 Task: Find connections with filter location Prestatyn with filter topic #branding with filter profile language English with filter current company NGO with filter school Indian Institute of Management, Kozhikode with filter industry Claims Adjusting, Actuarial Services with filter service category Technical with filter keywords title Safety Engineer
Action: Mouse moved to (476, 47)
Screenshot: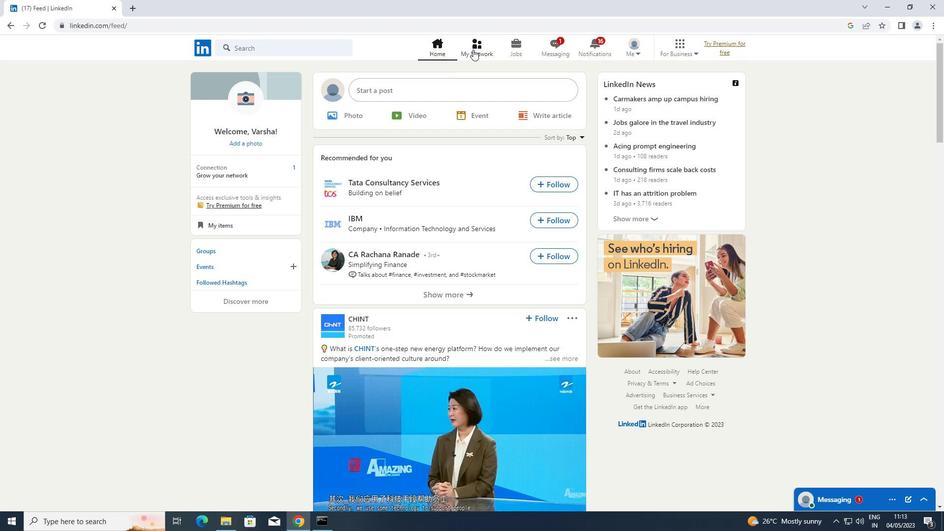 
Action: Mouse pressed left at (476, 47)
Screenshot: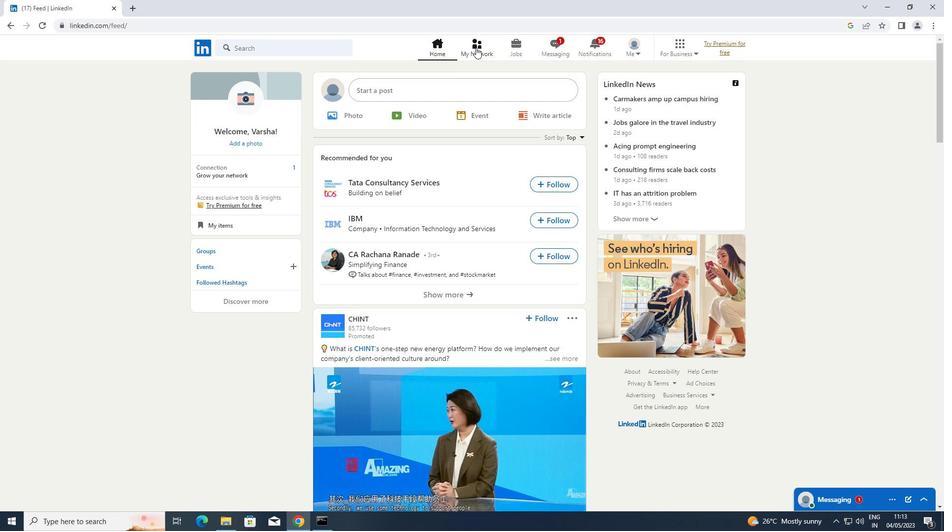 
Action: Mouse moved to (266, 102)
Screenshot: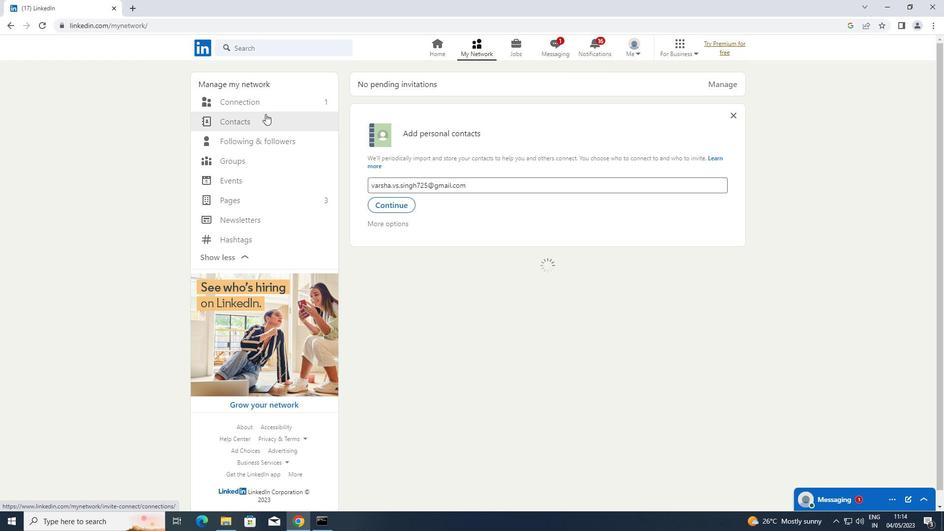 
Action: Mouse pressed left at (266, 102)
Screenshot: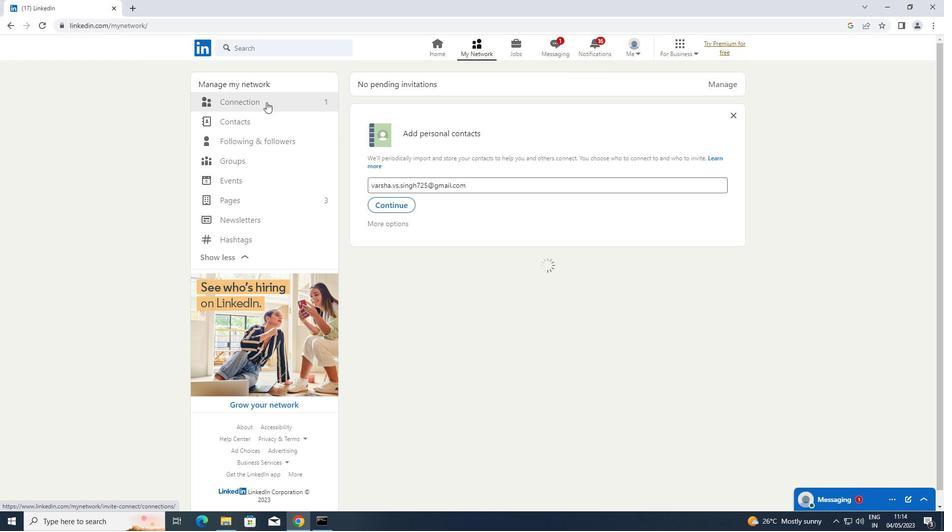 
Action: Mouse moved to (555, 104)
Screenshot: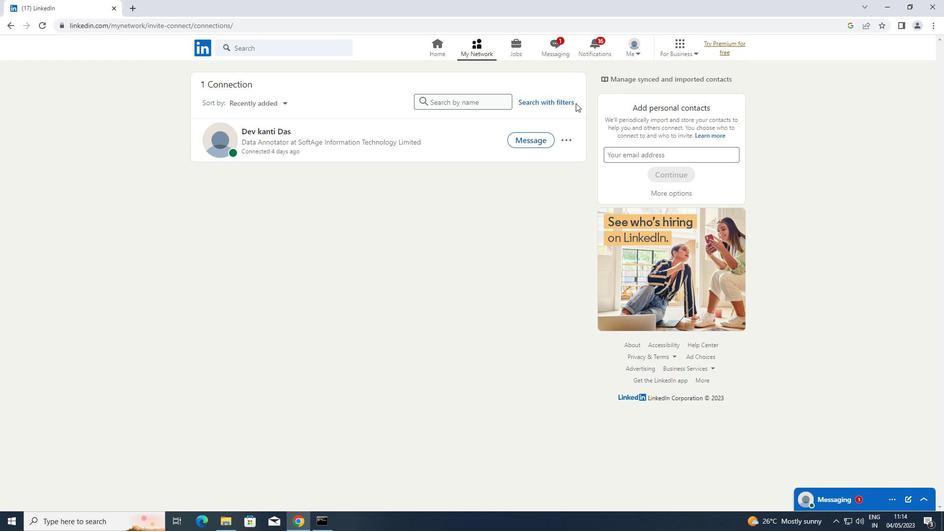 
Action: Mouse pressed left at (555, 104)
Screenshot: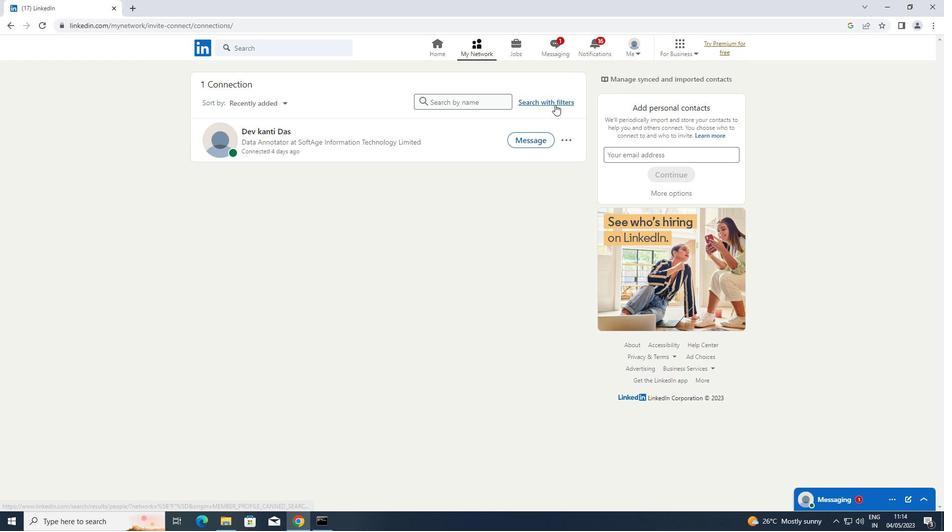 
Action: Mouse moved to (498, 79)
Screenshot: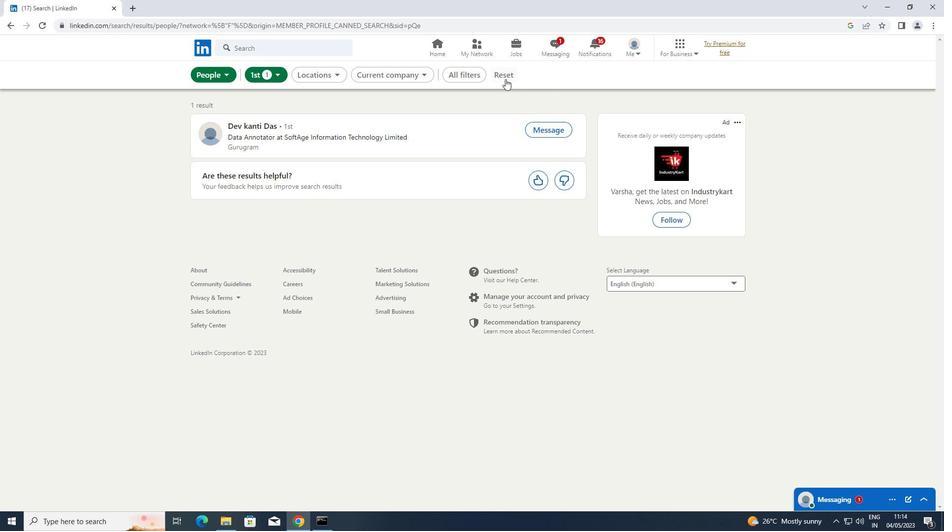
Action: Mouse pressed left at (498, 79)
Screenshot: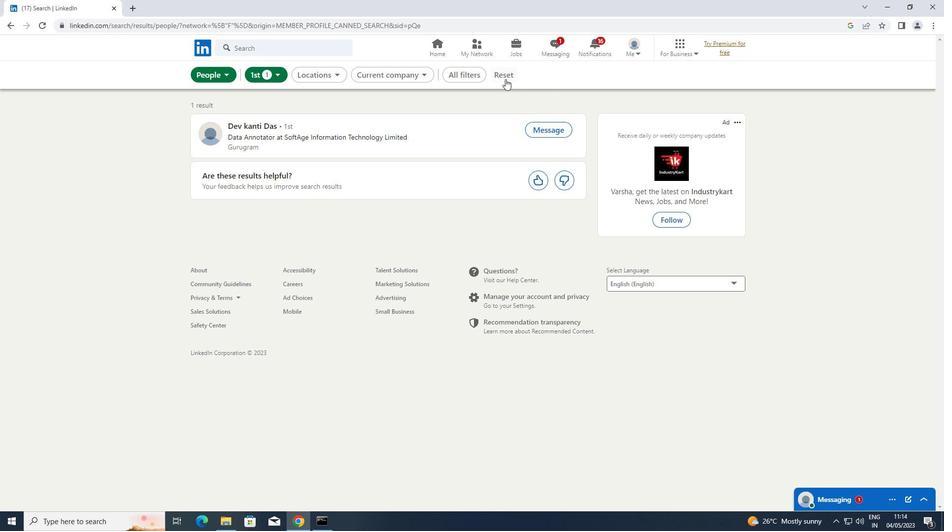 
Action: Mouse moved to (498, 76)
Screenshot: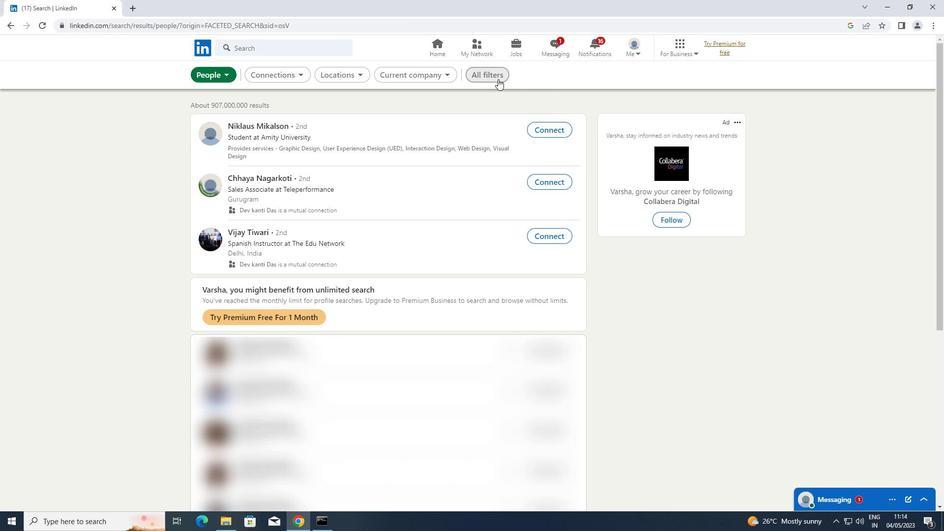 
Action: Mouse pressed left at (498, 76)
Screenshot: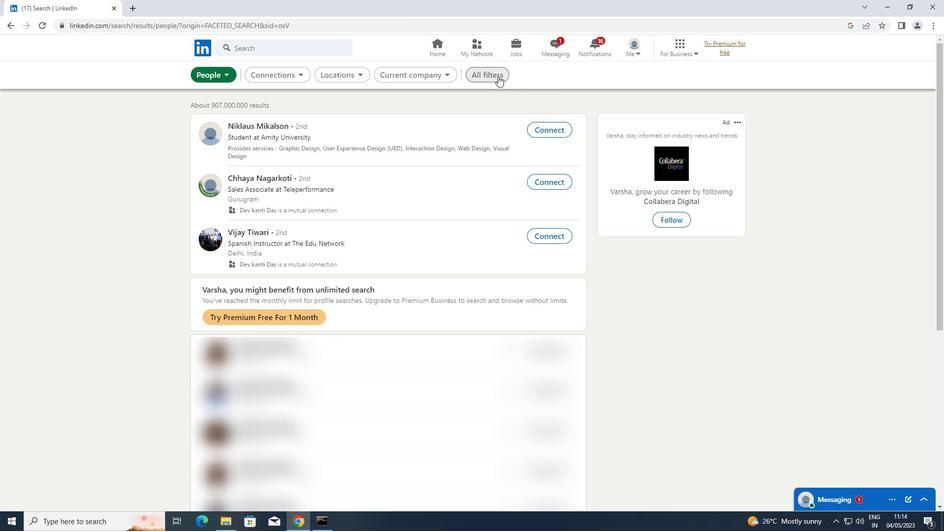 
Action: Mouse moved to (739, 188)
Screenshot: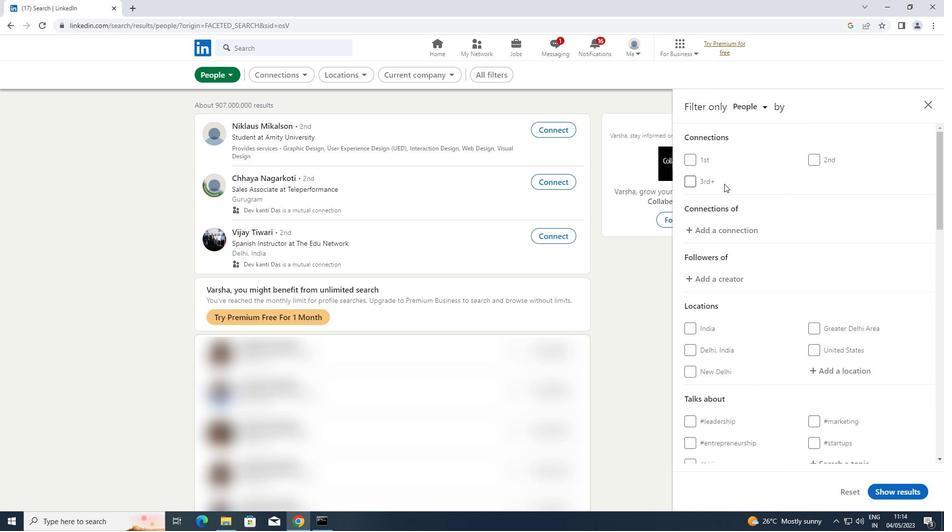 
Action: Mouse scrolled (739, 187) with delta (0, 0)
Screenshot: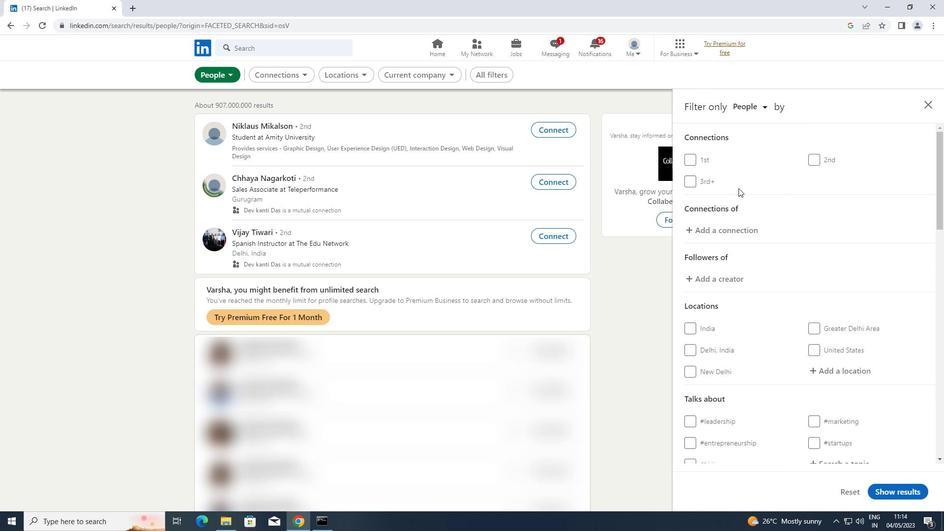 
Action: Mouse scrolled (739, 187) with delta (0, 0)
Screenshot: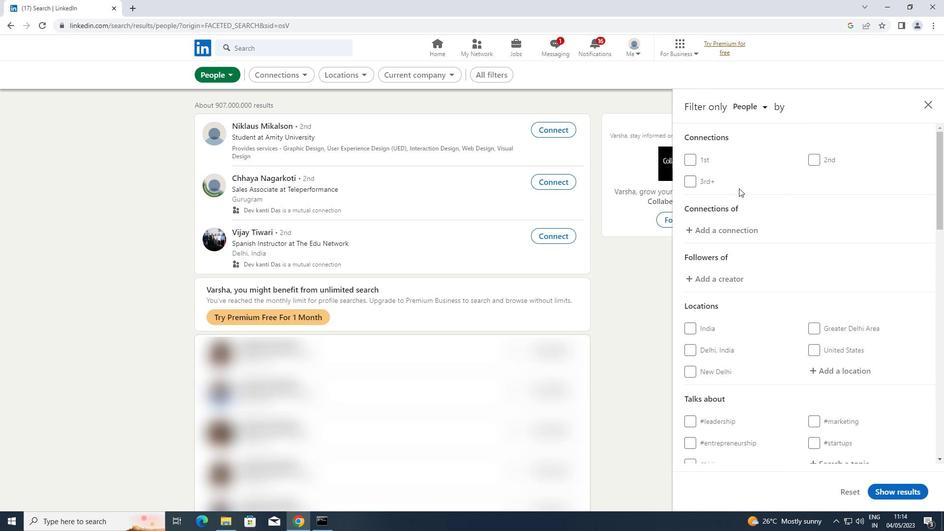 
Action: Mouse scrolled (739, 187) with delta (0, 0)
Screenshot: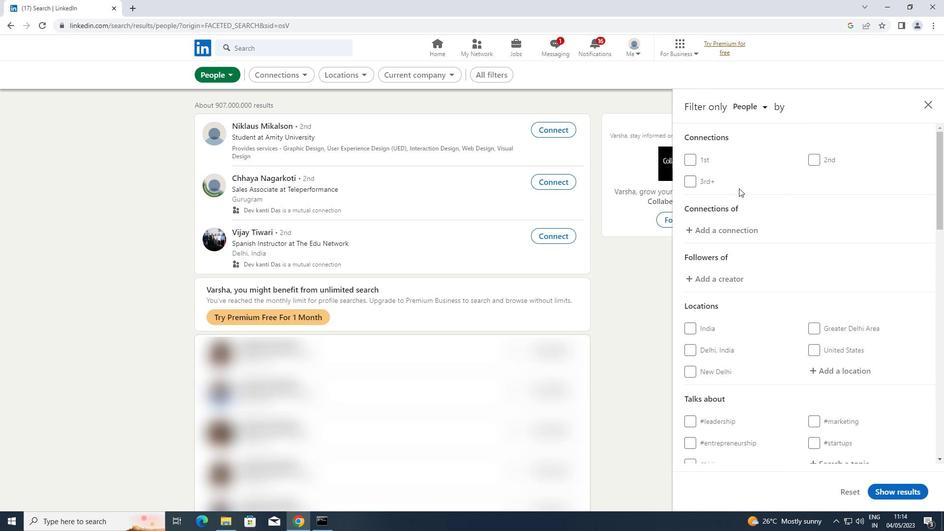
Action: Mouse moved to (822, 217)
Screenshot: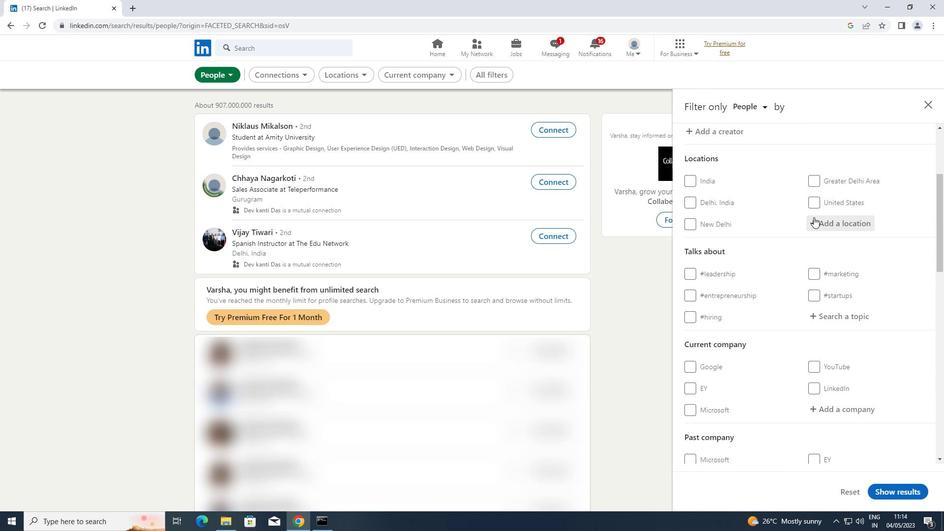 
Action: Mouse pressed left at (822, 217)
Screenshot: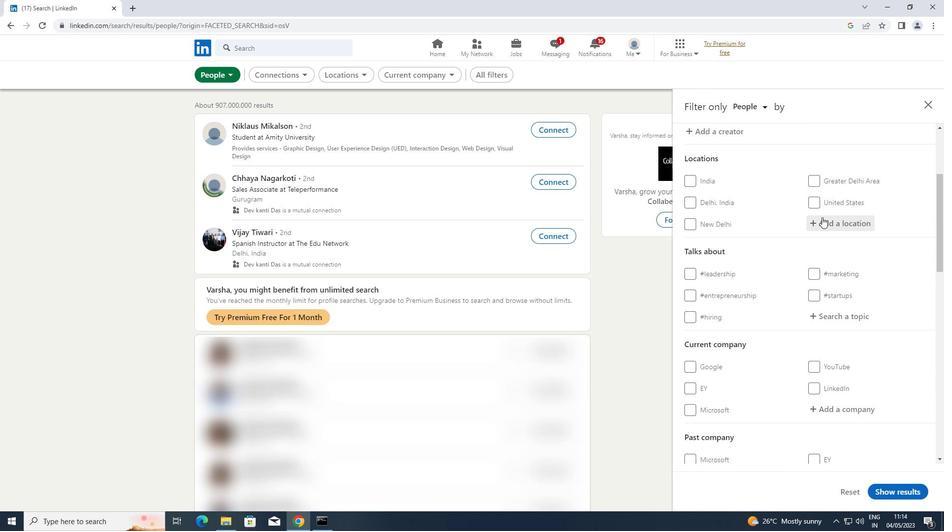 
Action: Key pressed <Key.shift>PRESTATYN
Screenshot: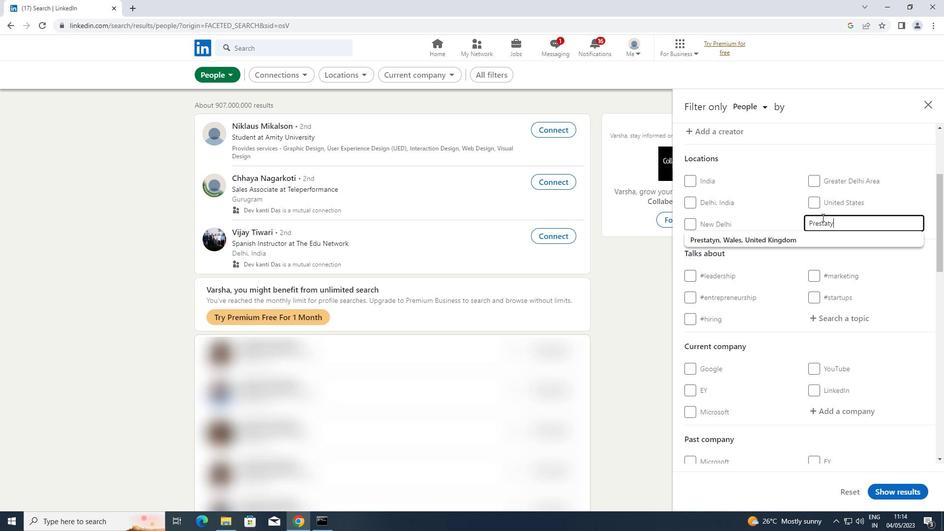 
Action: Mouse moved to (844, 314)
Screenshot: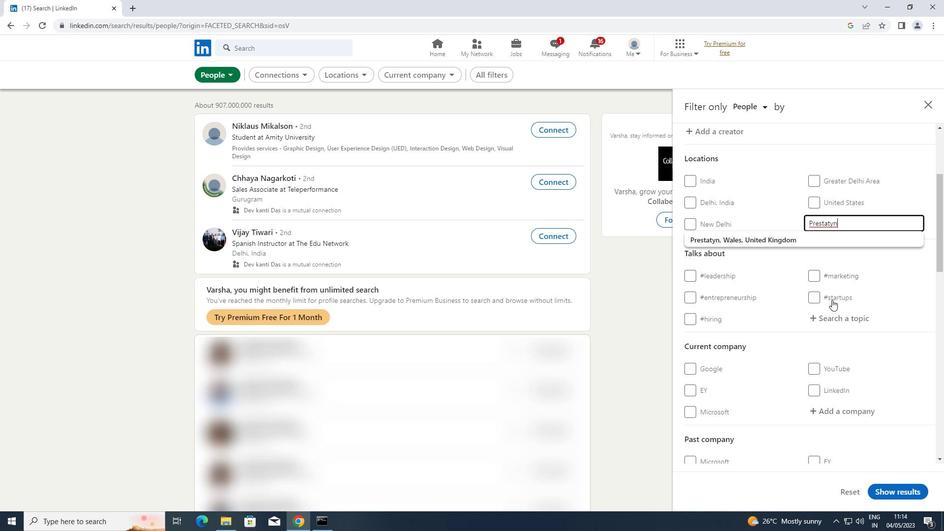 
Action: Mouse pressed left at (844, 314)
Screenshot: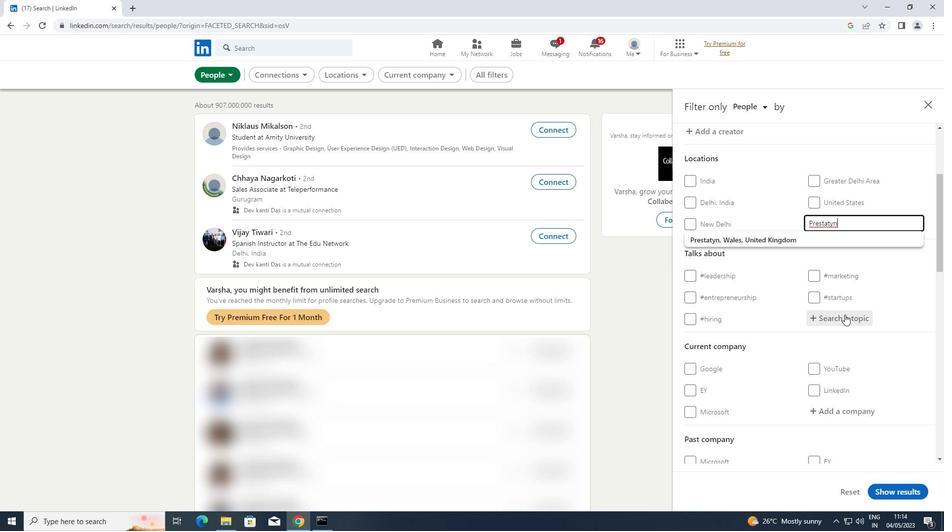 
Action: Key pressed BRANDING
Screenshot: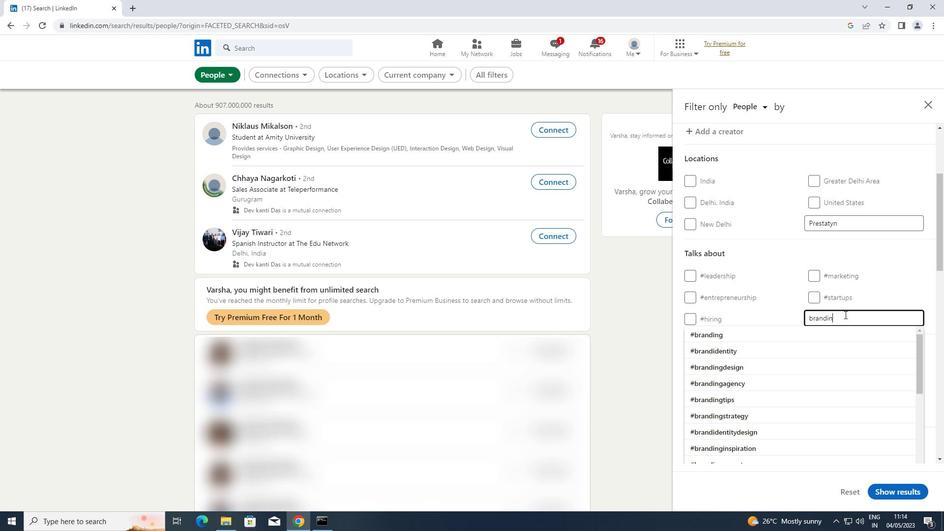 
Action: Mouse moved to (753, 331)
Screenshot: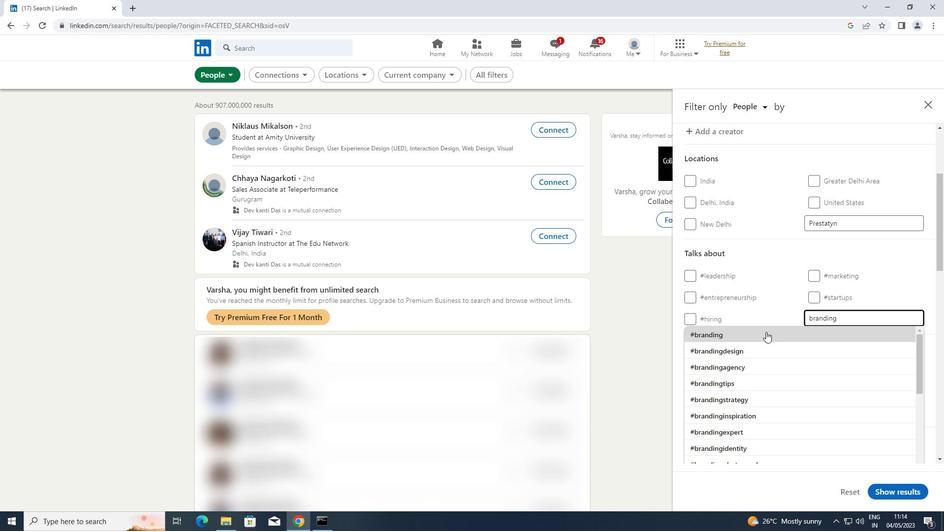 
Action: Mouse pressed left at (753, 331)
Screenshot: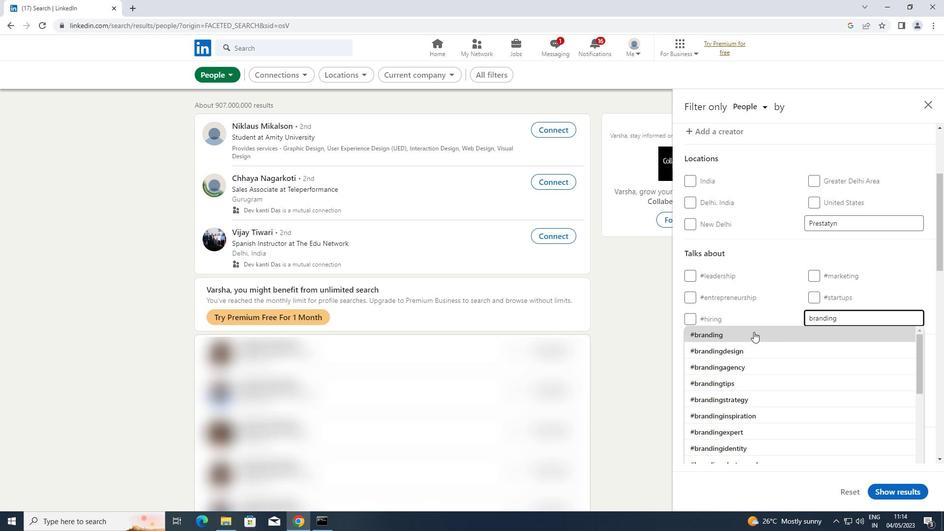 
Action: Mouse scrolled (753, 331) with delta (0, 0)
Screenshot: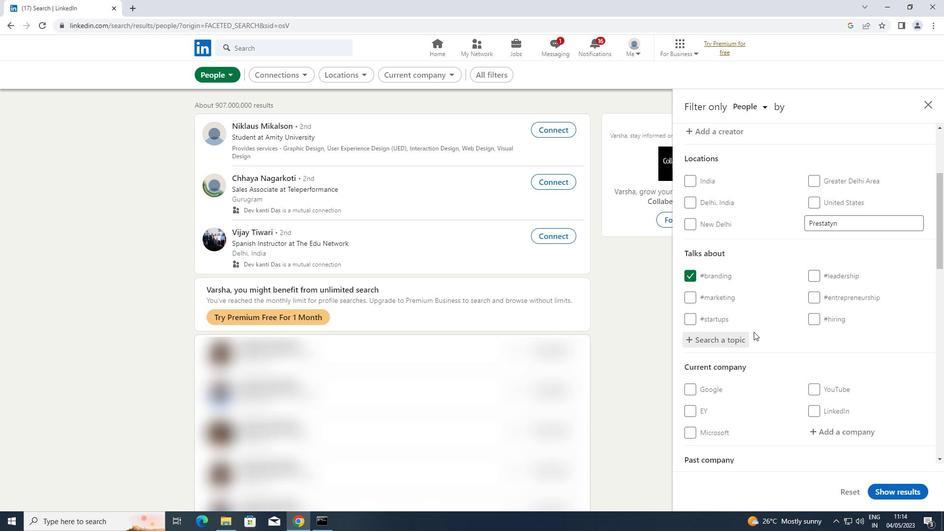 
Action: Mouse scrolled (753, 331) with delta (0, 0)
Screenshot: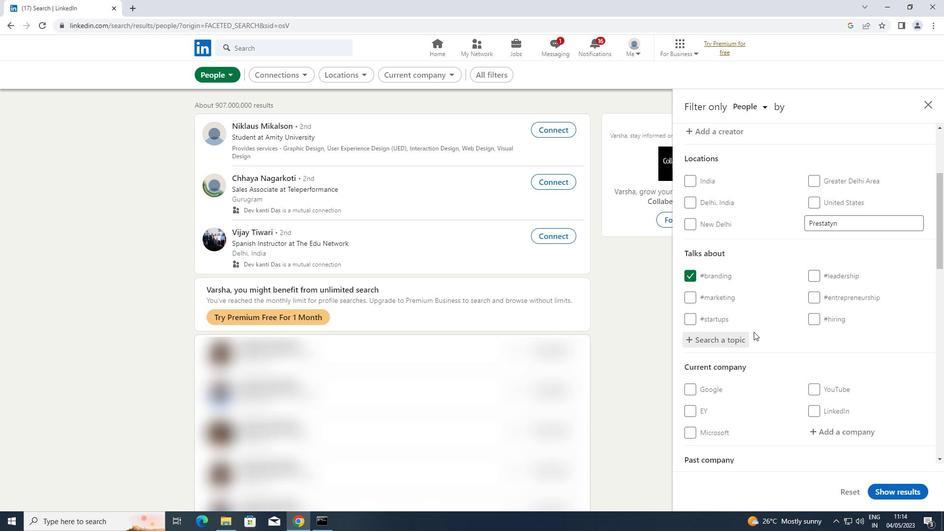 
Action: Mouse scrolled (753, 331) with delta (0, 0)
Screenshot: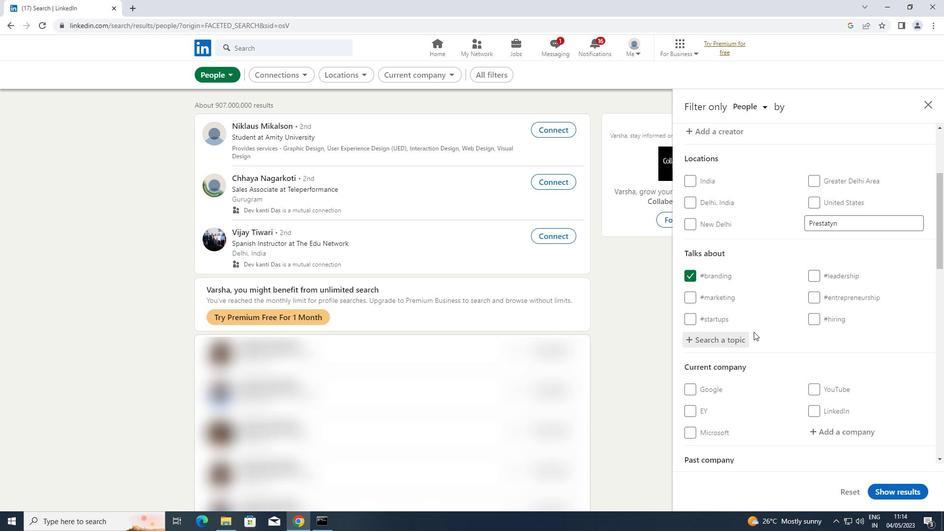
Action: Mouse scrolled (753, 331) with delta (0, 0)
Screenshot: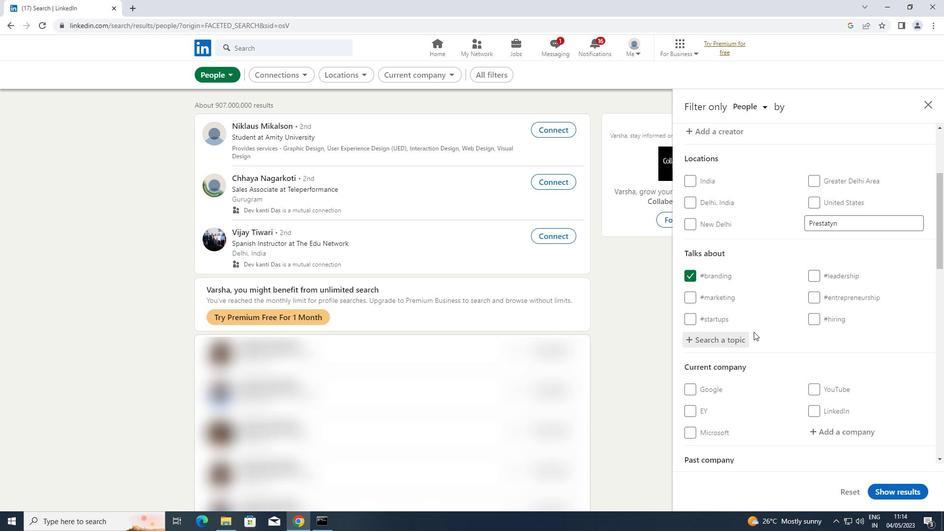
Action: Mouse scrolled (753, 331) with delta (0, 0)
Screenshot: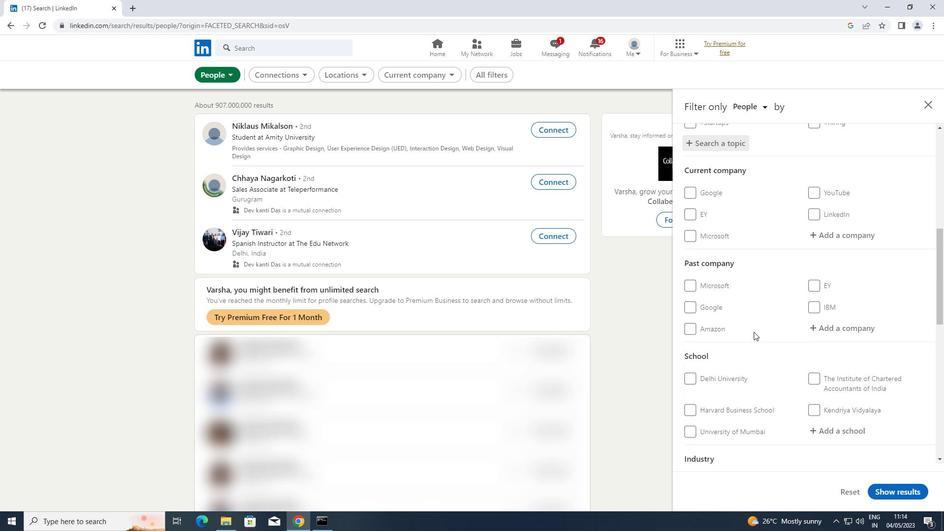
Action: Mouse scrolled (753, 331) with delta (0, 0)
Screenshot: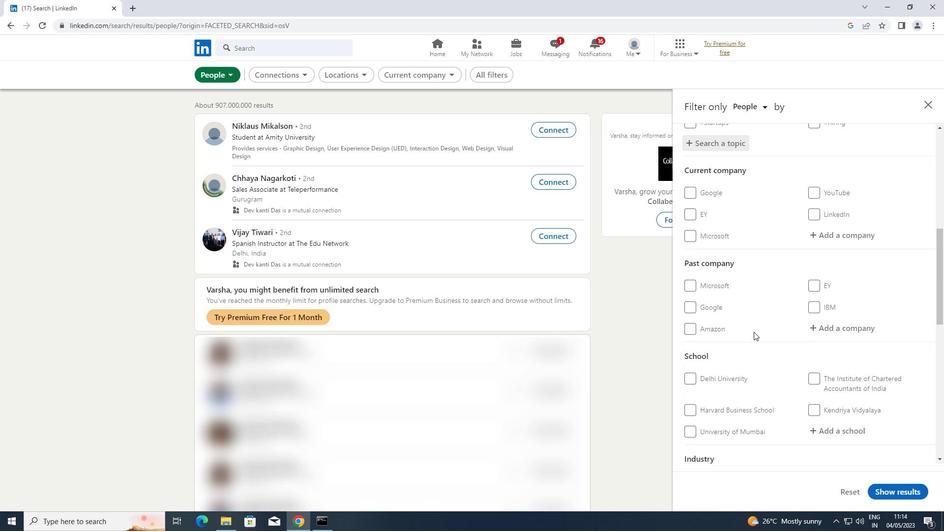 
Action: Mouse scrolled (753, 331) with delta (0, 0)
Screenshot: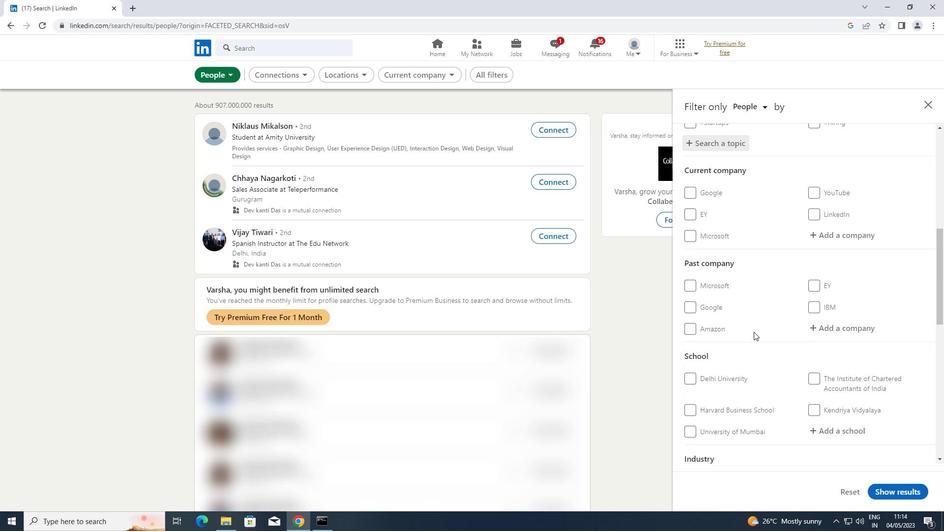 
Action: Mouse scrolled (753, 331) with delta (0, 0)
Screenshot: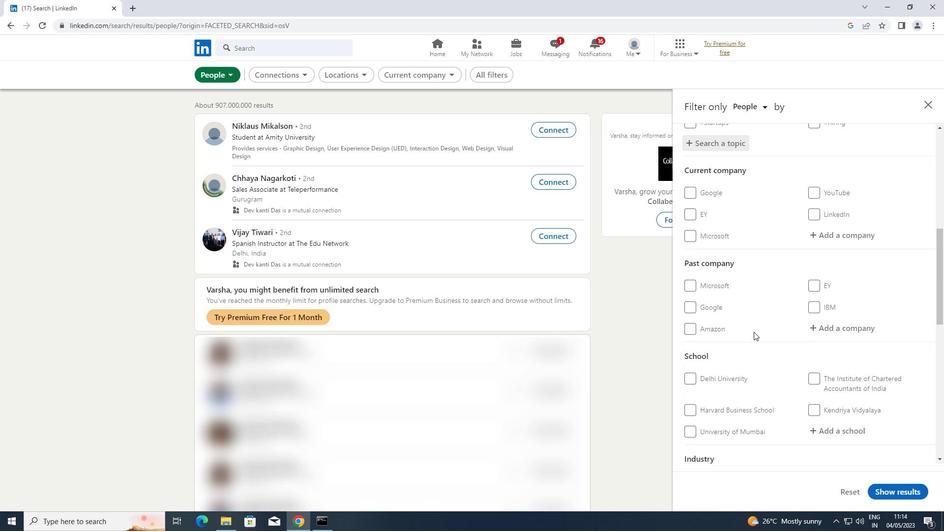 
Action: Mouse scrolled (753, 331) with delta (0, 0)
Screenshot: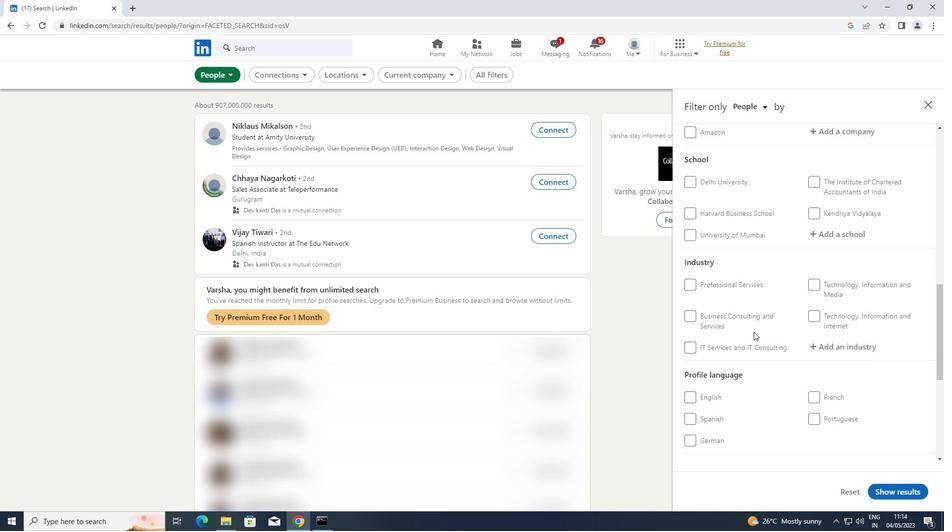 
Action: Mouse scrolled (753, 331) with delta (0, 0)
Screenshot: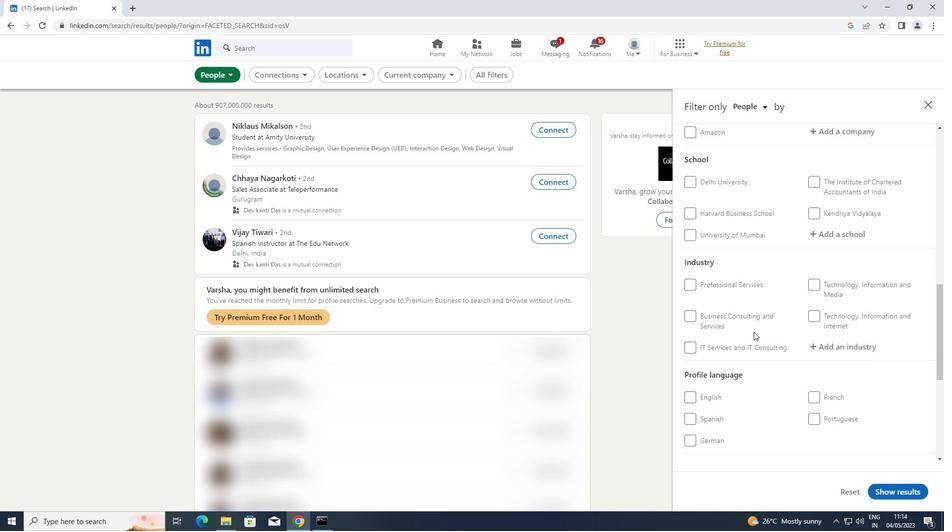 
Action: Mouse moved to (687, 293)
Screenshot: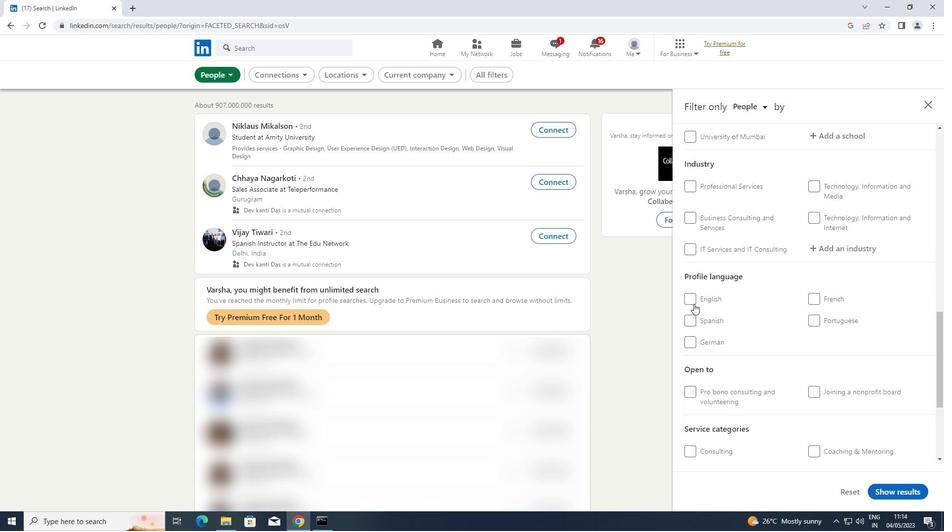 
Action: Mouse pressed left at (687, 293)
Screenshot: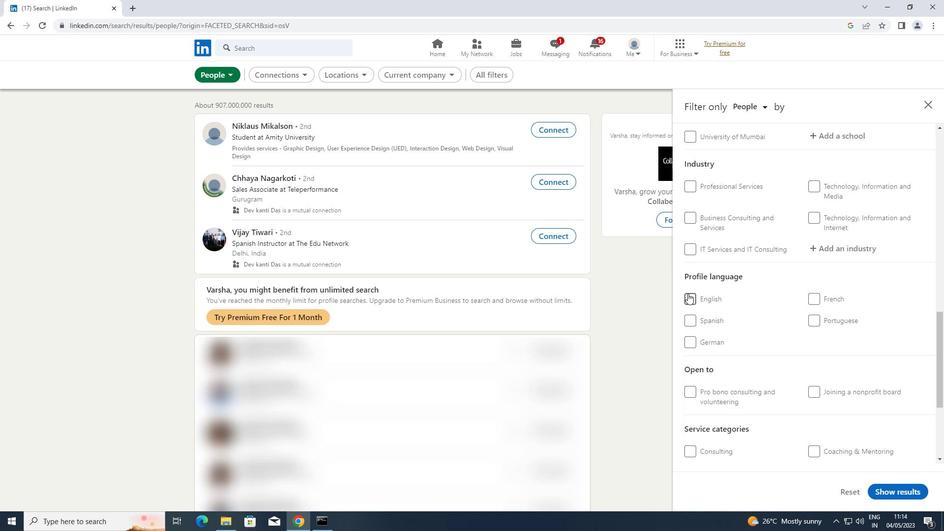 
Action: Mouse moved to (688, 291)
Screenshot: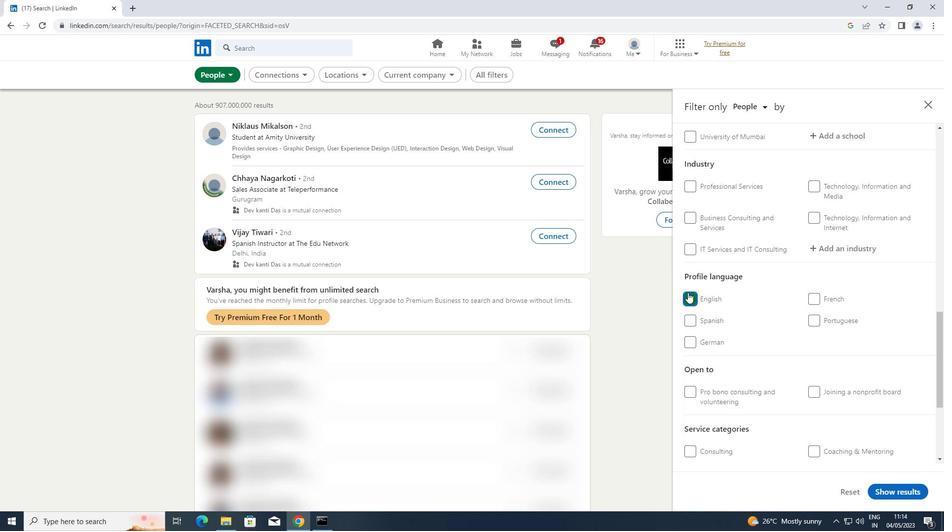 
Action: Mouse scrolled (688, 291) with delta (0, 0)
Screenshot: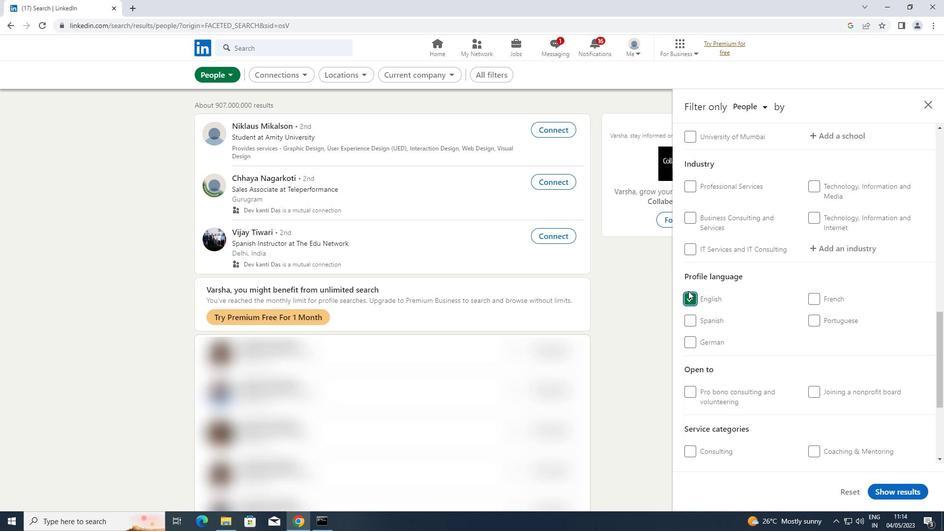
Action: Mouse scrolled (688, 291) with delta (0, 0)
Screenshot: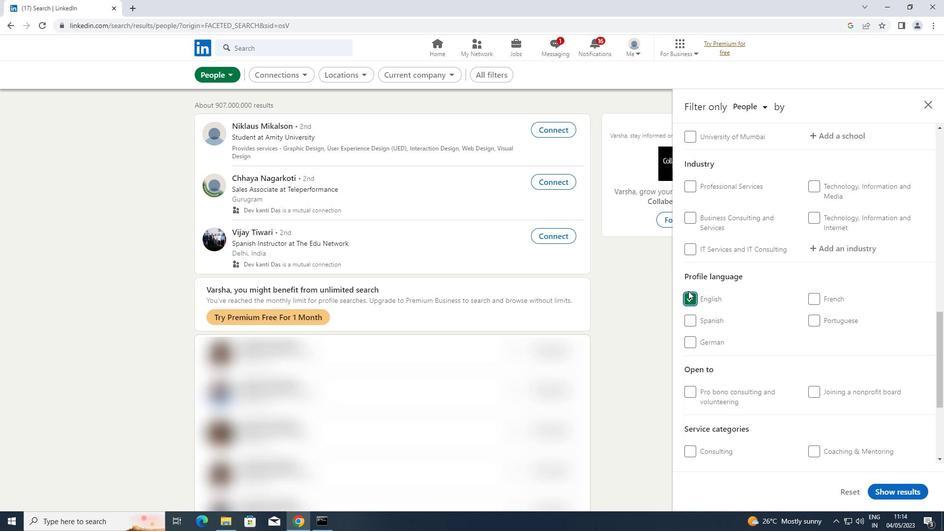 
Action: Mouse scrolled (688, 291) with delta (0, 0)
Screenshot: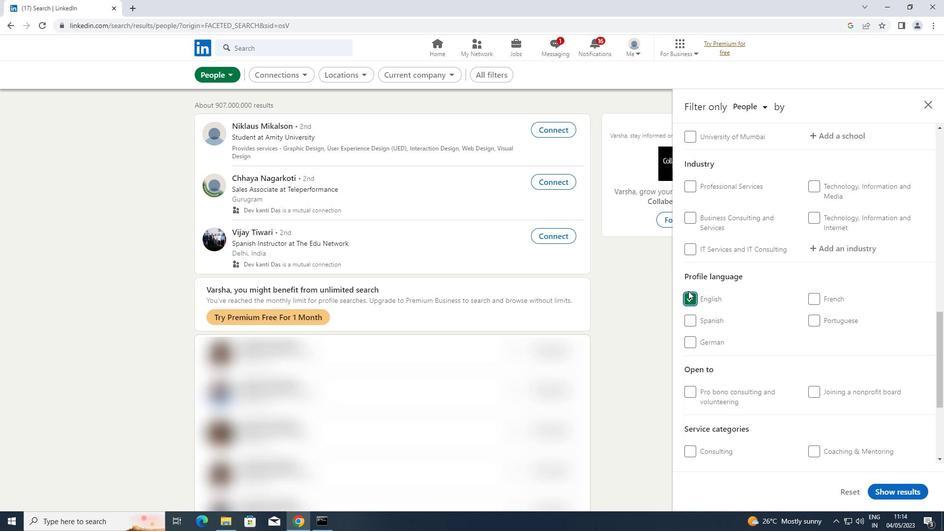 
Action: Mouse scrolled (688, 291) with delta (0, 0)
Screenshot: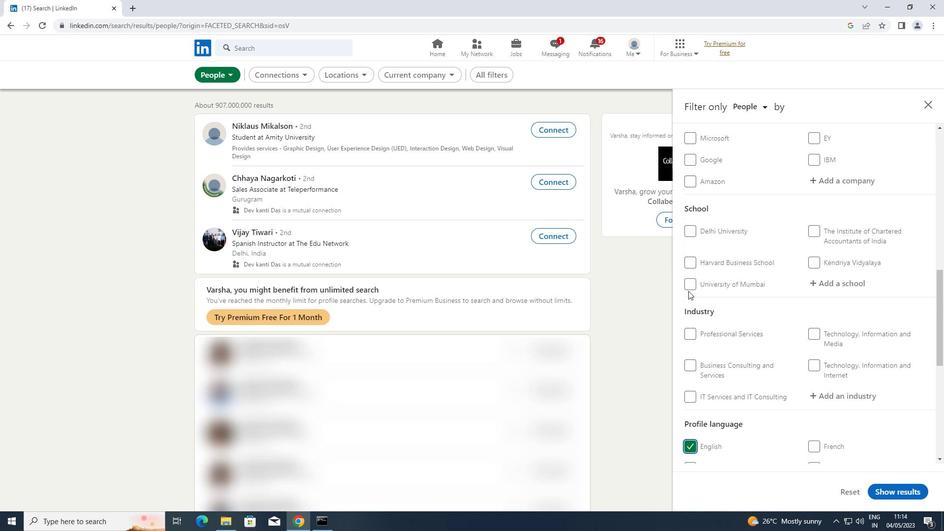 
Action: Mouse scrolled (688, 291) with delta (0, 0)
Screenshot: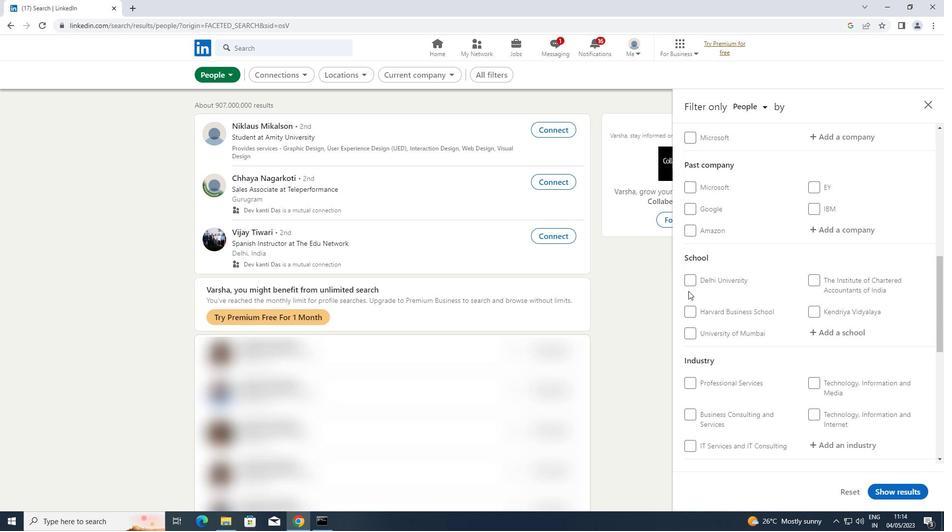
Action: Mouse moved to (688, 290)
Screenshot: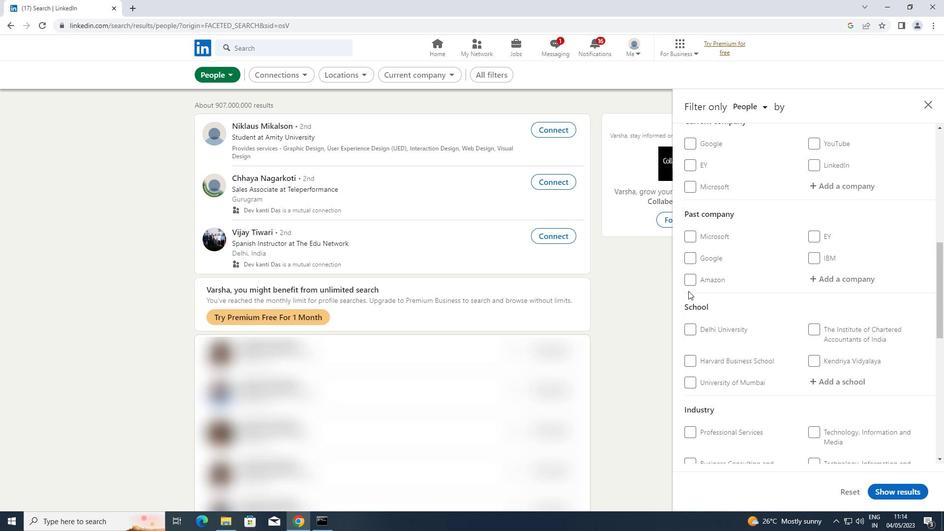 
Action: Mouse scrolled (688, 291) with delta (0, 0)
Screenshot: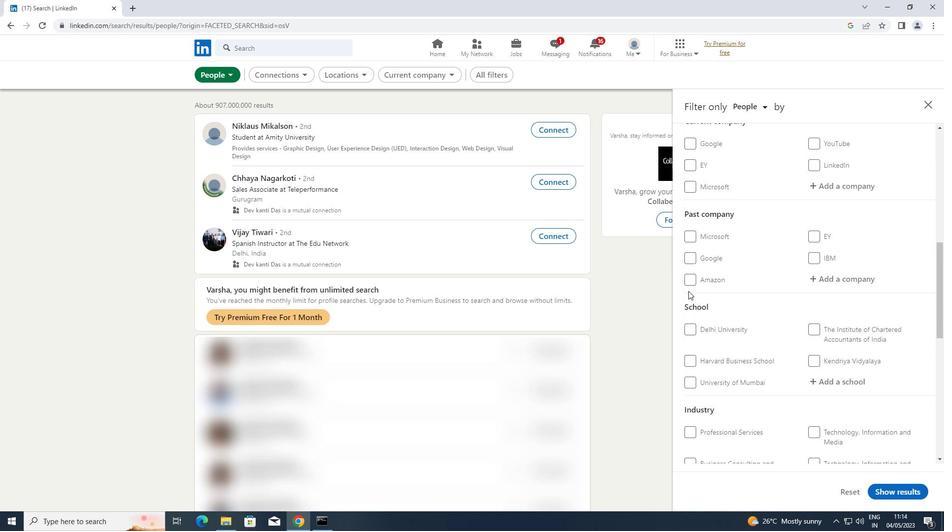 
Action: Mouse moved to (844, 232)
Screenshot: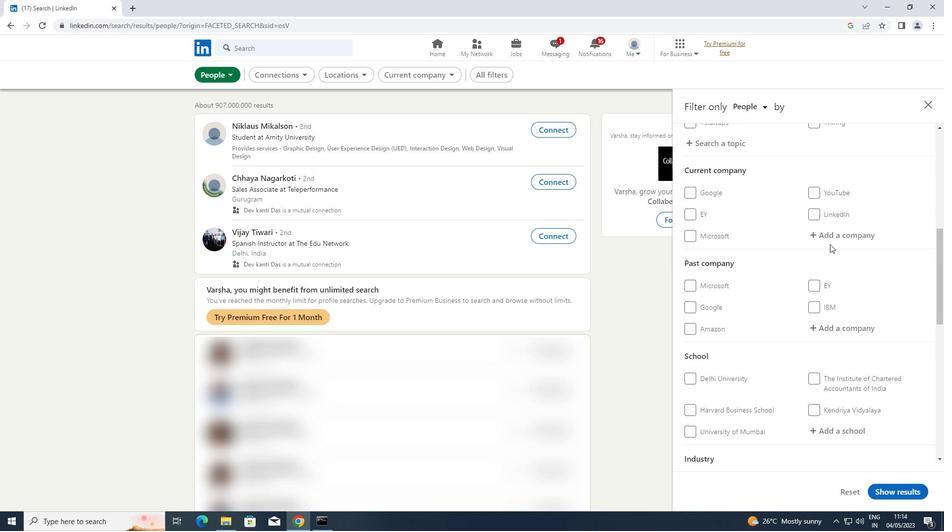 
Action: Mouse pressed left at (844, 232)
Screenshot: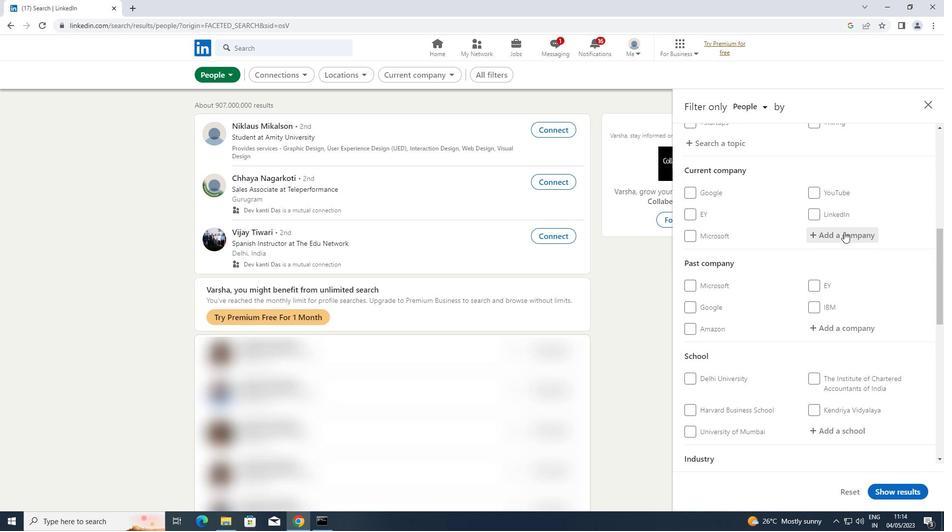 
Action: Key pressed <Key.shift>NGO
Screenshot: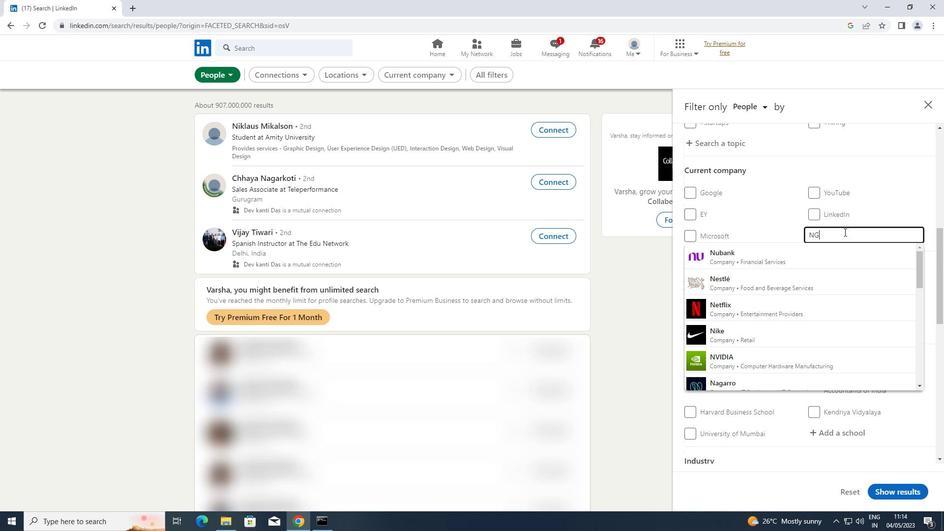 
Action: Mouse moved to (750, 249)
Screenshot: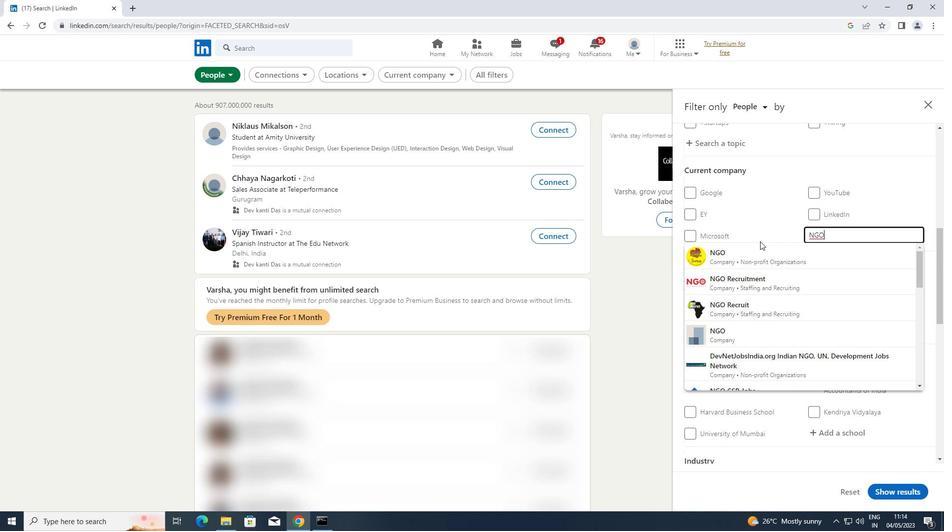 
Action: Mouse pressed left at (750, 249)
Screenshot: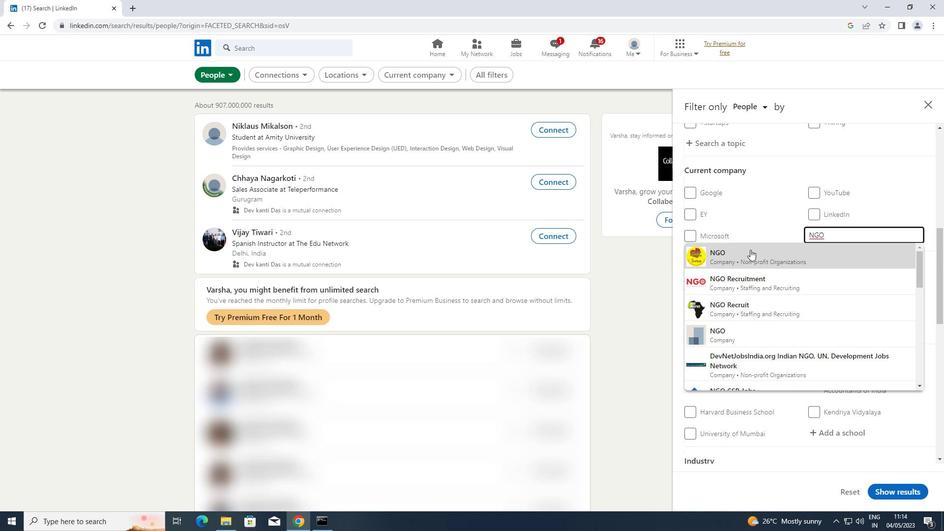 
Action: Mouse scrolled (750, 249) with delta (0, 0)
Screenshot: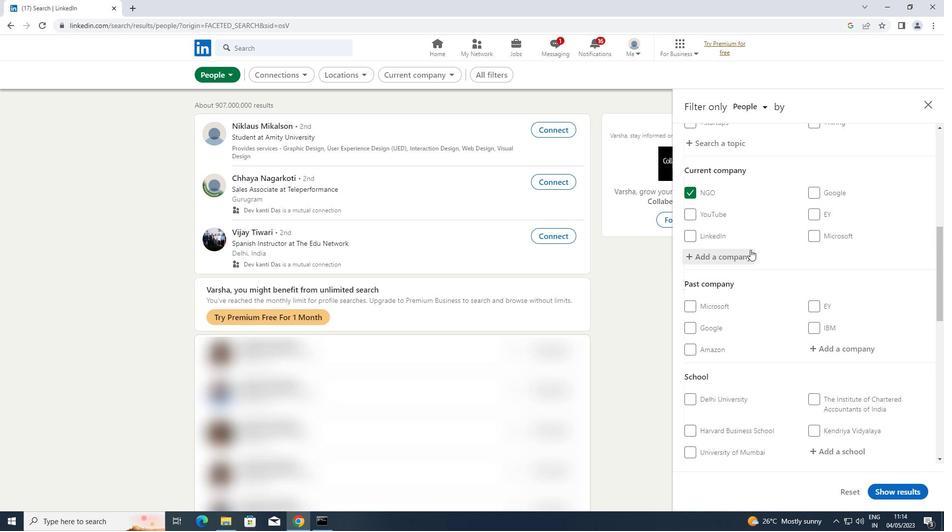 
Action: Mouse scrolled (750, 249) with delta (0, 0)
Screenshot: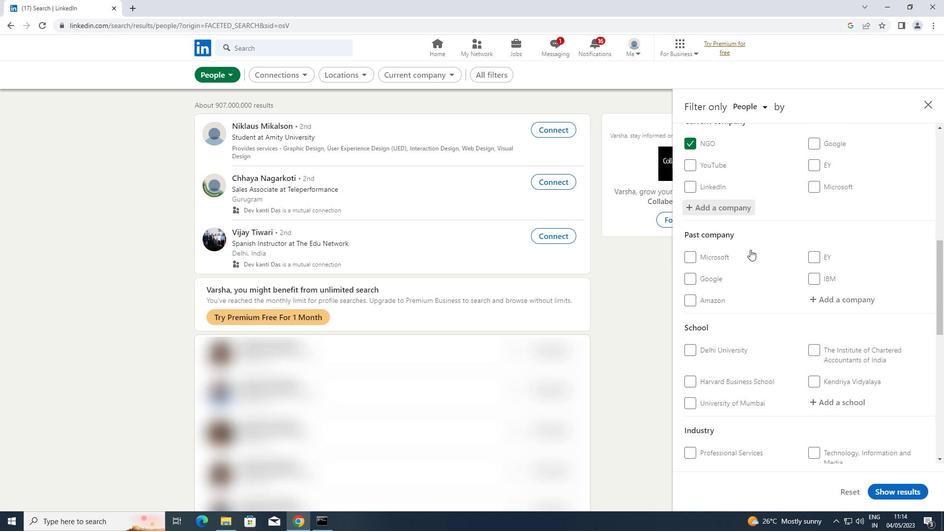 
Action: Mouse scrolled (750, 249) with delta (0, 0)
Screenshot: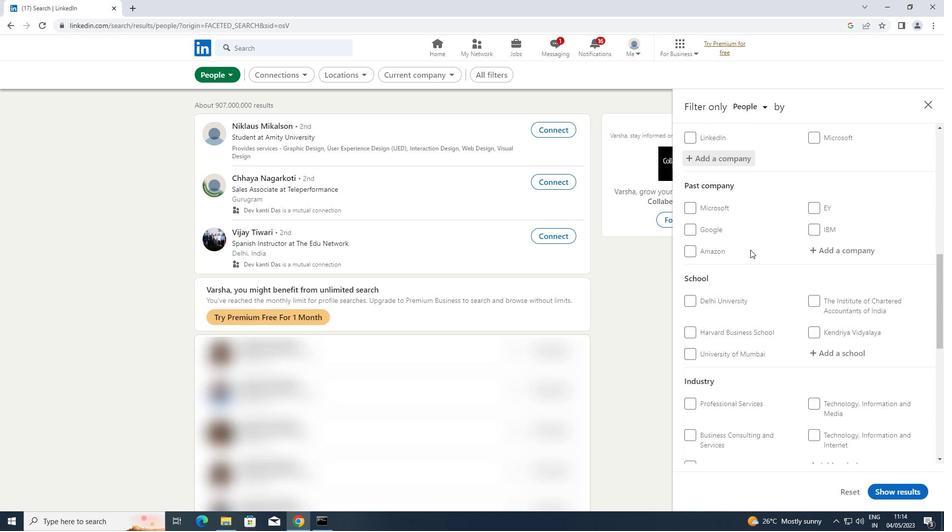 
Action: Mouse scrolled (750, 249) with delta (0, 0)
Screenshot: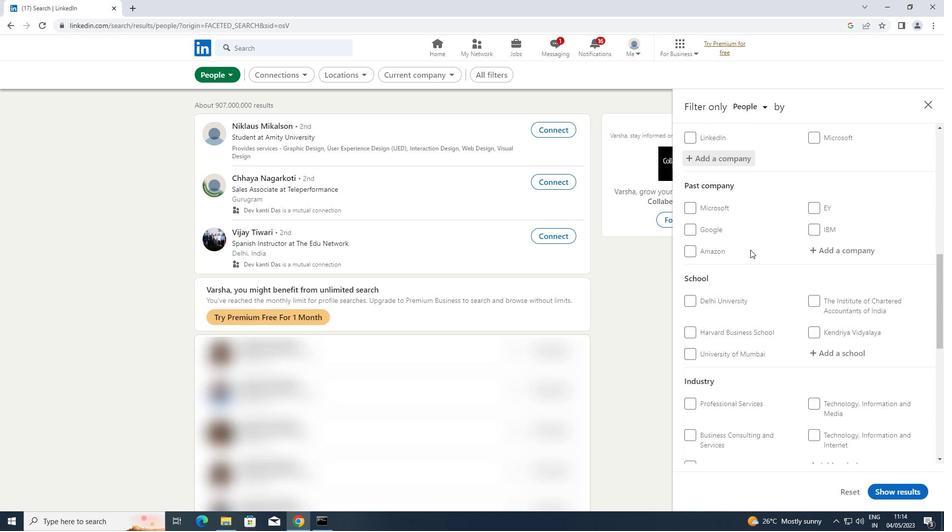 
Action: Mouse moved to (830, 258)
Screenshot: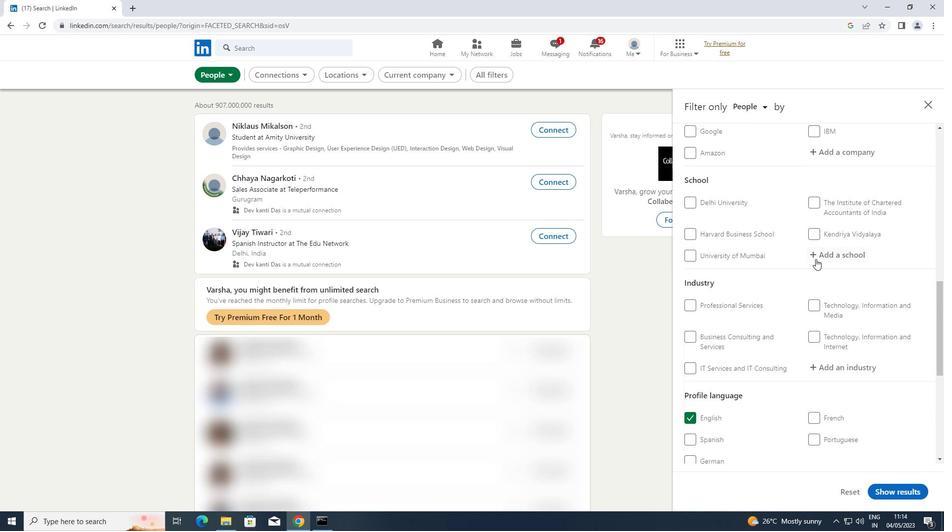 
Action: Mouse pressed left at (830, 258)
Screenshot: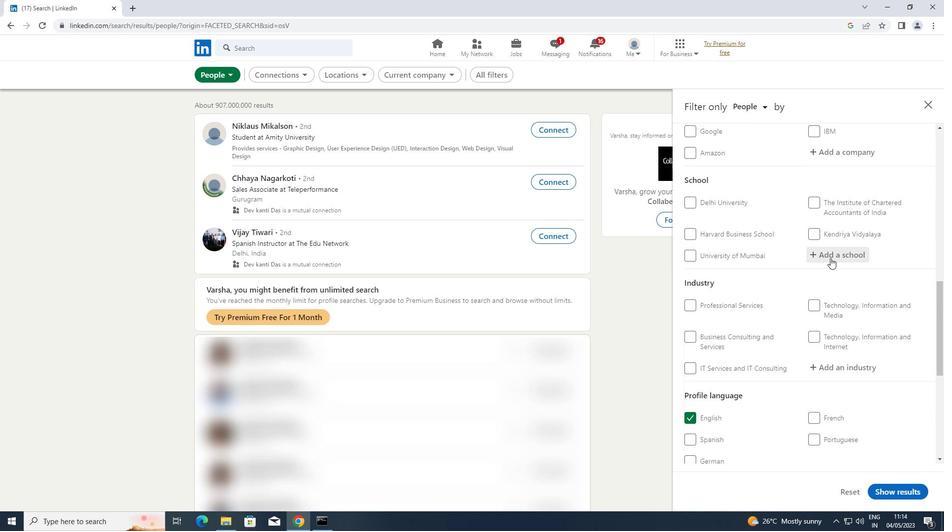 
Action: Key pressed <Key.shift><Key.shift>INDIAN<Key.space><Key.shift>INSTITUTE<Key.space>OF<Key.space><Key.shift>MANAGEMENT<Key.space>
Screenshot: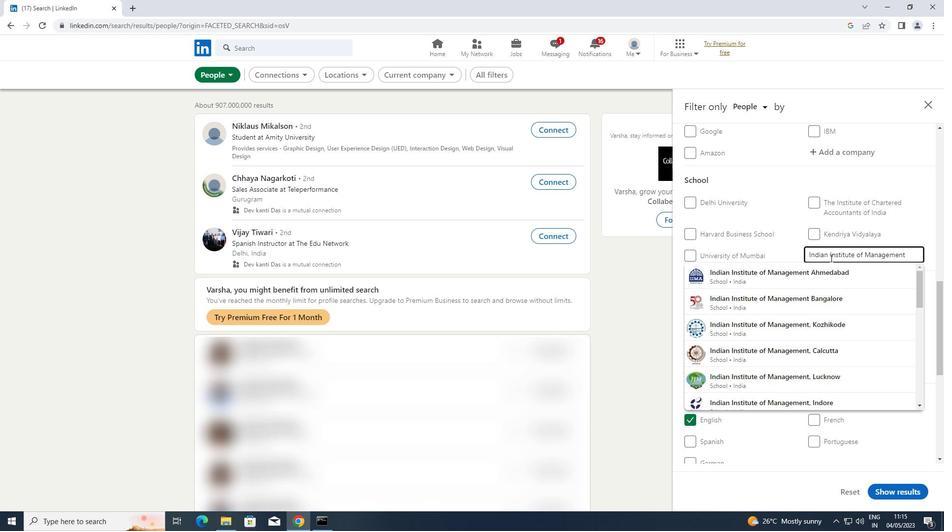 
Action: Mouse moved to (770, 322)
Screenshot: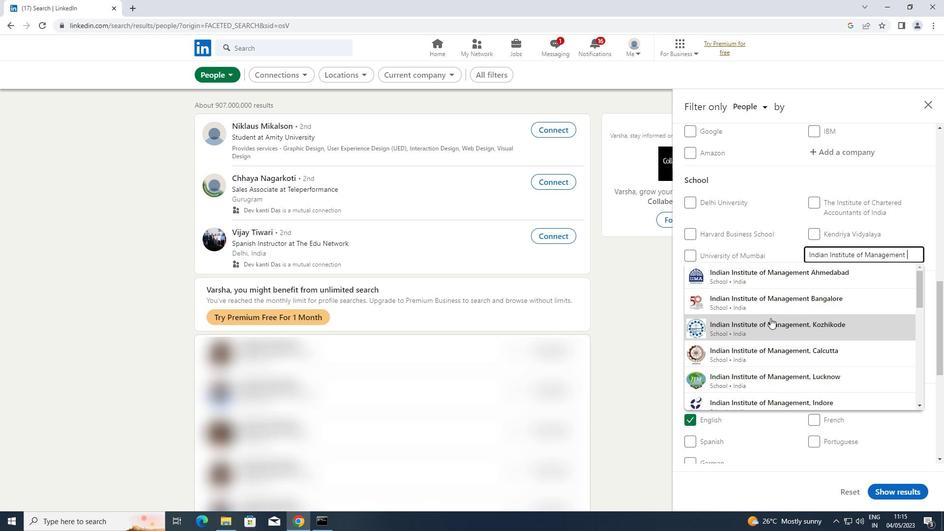 
Action: Mouse pressed left at (770, 322)
Screenshot: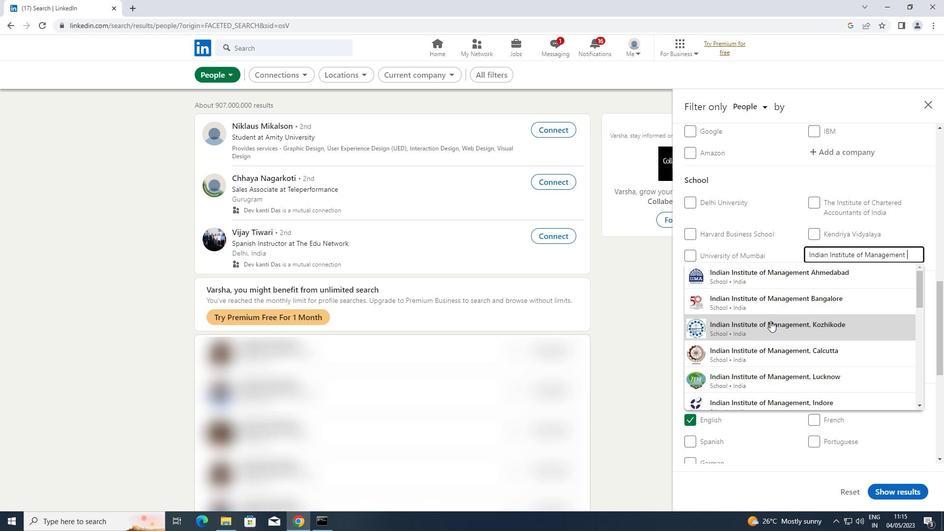 
Action: Mouse moved to (772, 317)
Screenshot: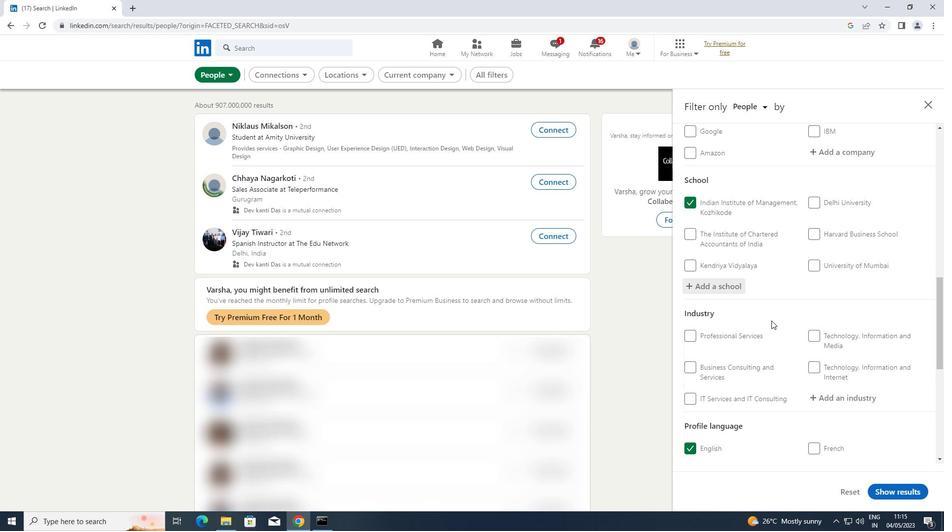 
Action: Mouse scrolled (772, 316) with delta (0, 0)
Screenshot: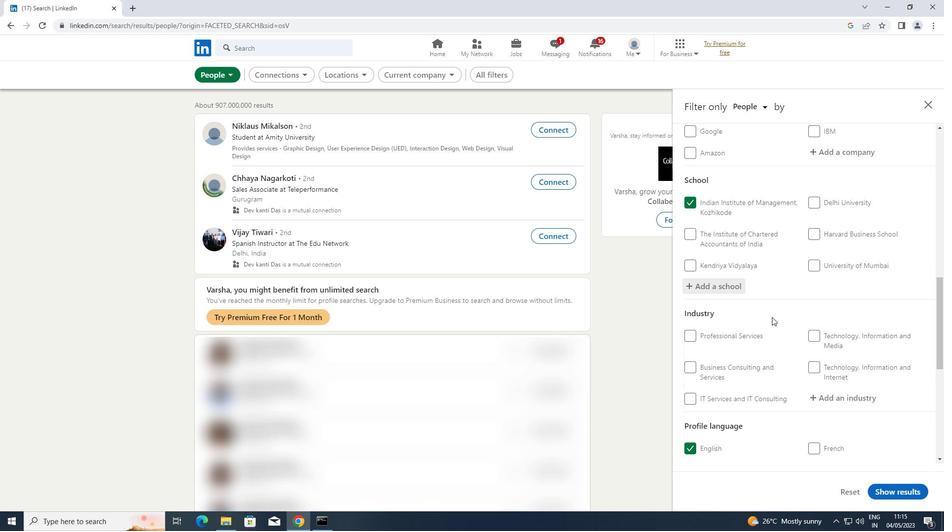 
Action: Mouse scrolled (772, 316) with delta (0, 0)
Screenshot: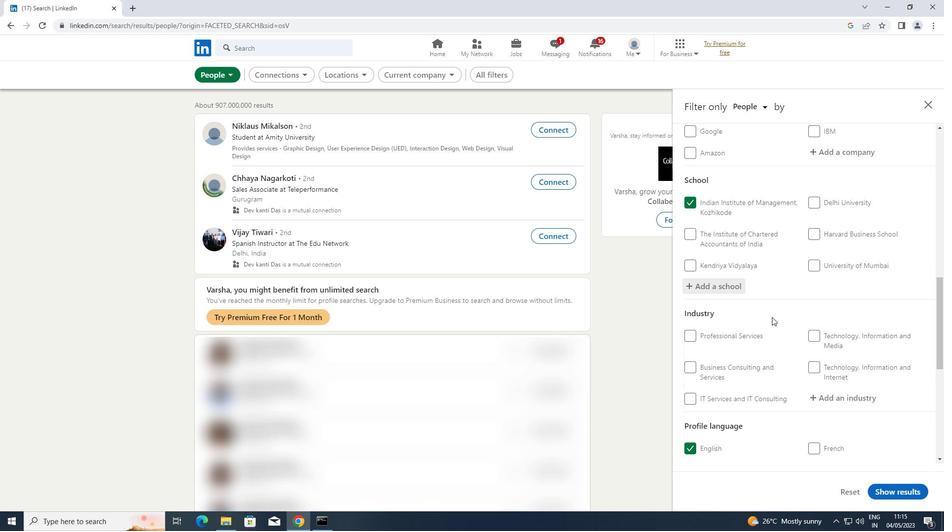
Action: Mouse scrolled (772, 316) with delta (0, 0)
Screenshot: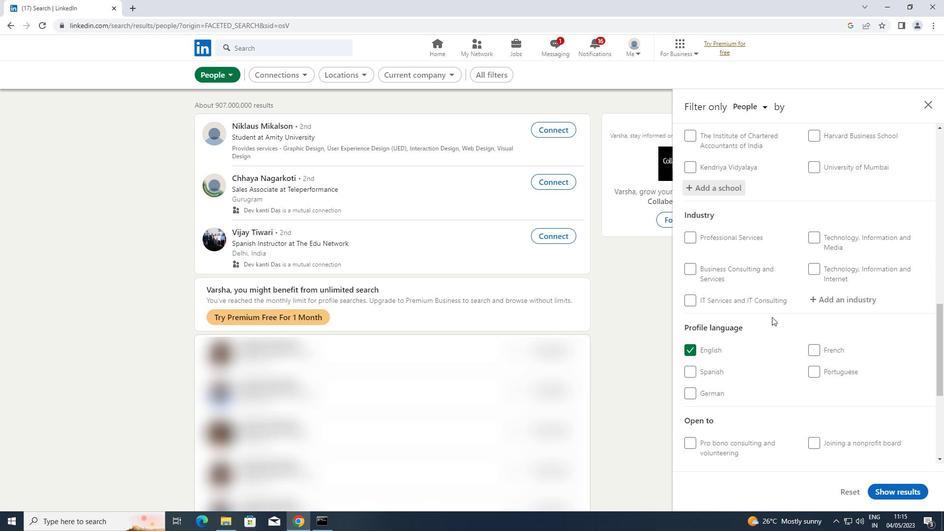 
Action: Mouse scrolled (772, 316) with delta (0, 0)
Screenshot: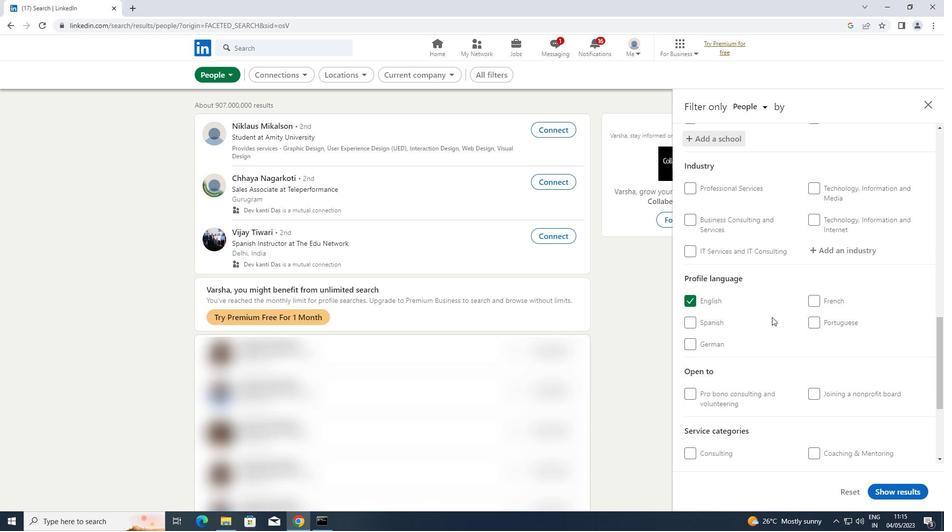 
Action: Mouse scrolled (772, 316) with delta (0, 0)
Screenshot: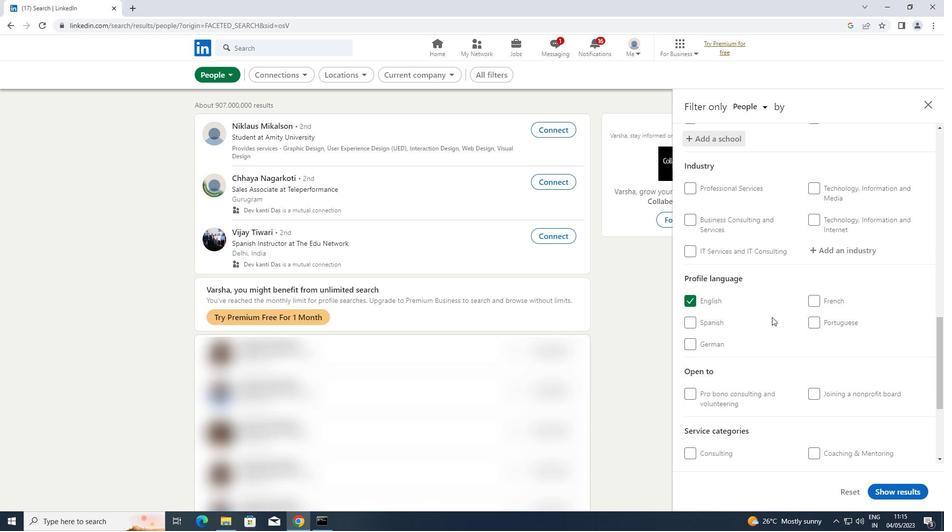 
Action: Mouse scrolled (772, 316) with delta (0, 0)
Screenshot: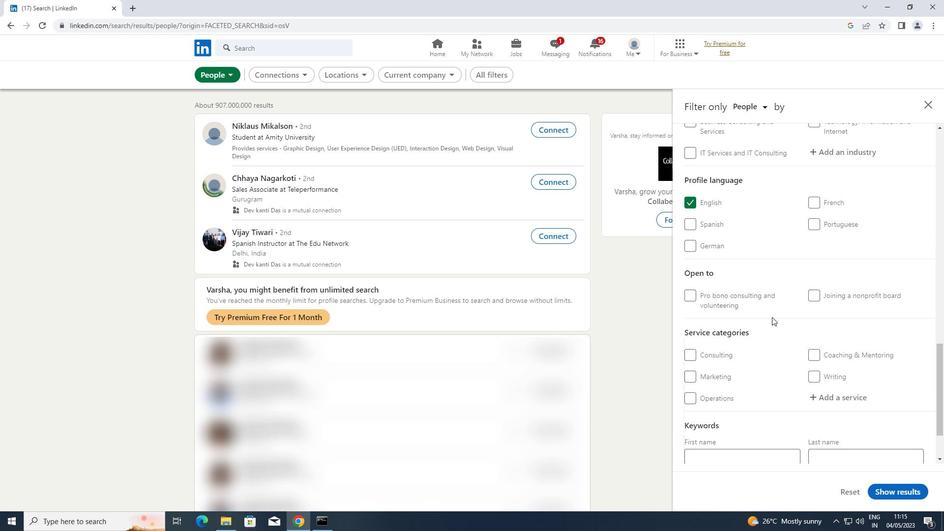 
Action: Mouse moved to (832, 260)
Screenshot: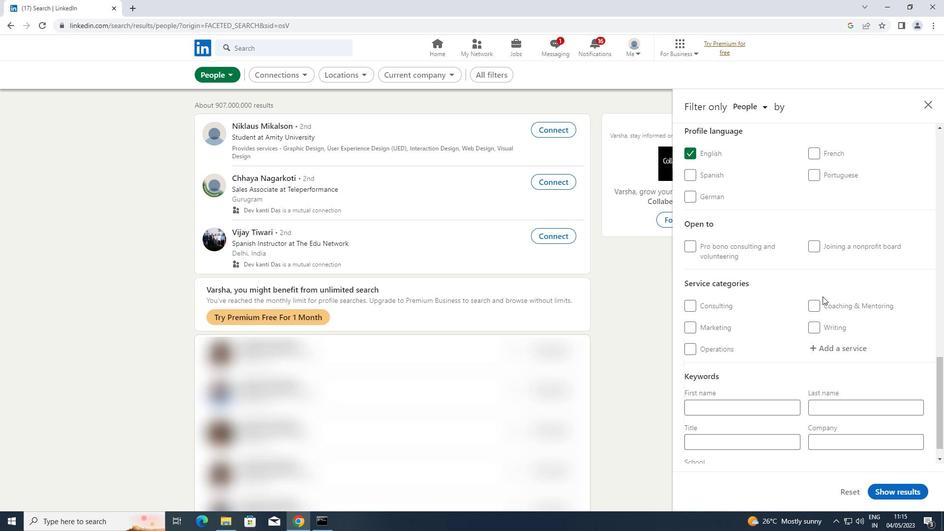 
Action: Mouse scrolled (832, 260) with delta (0, 0)
Screenshot: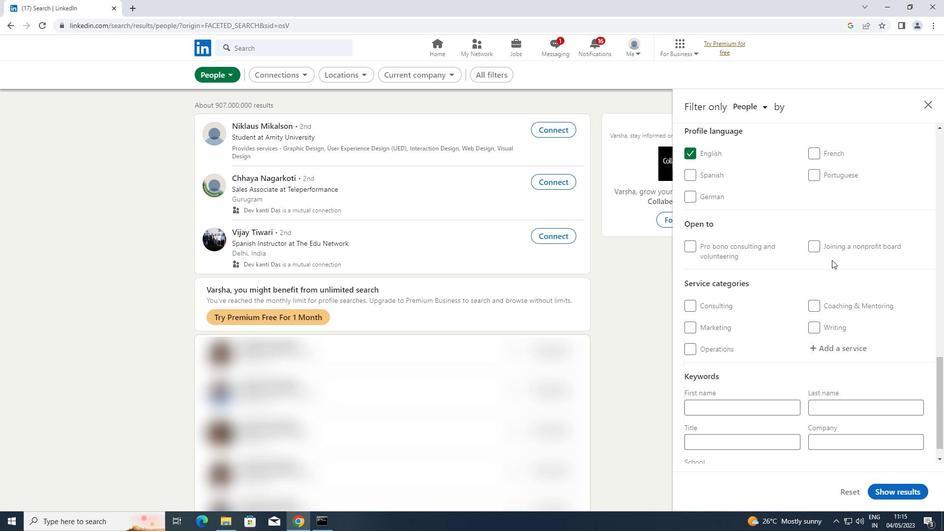 
Action: Mouse scrolled (832, 260) with delta (0, 0)
Screenshot: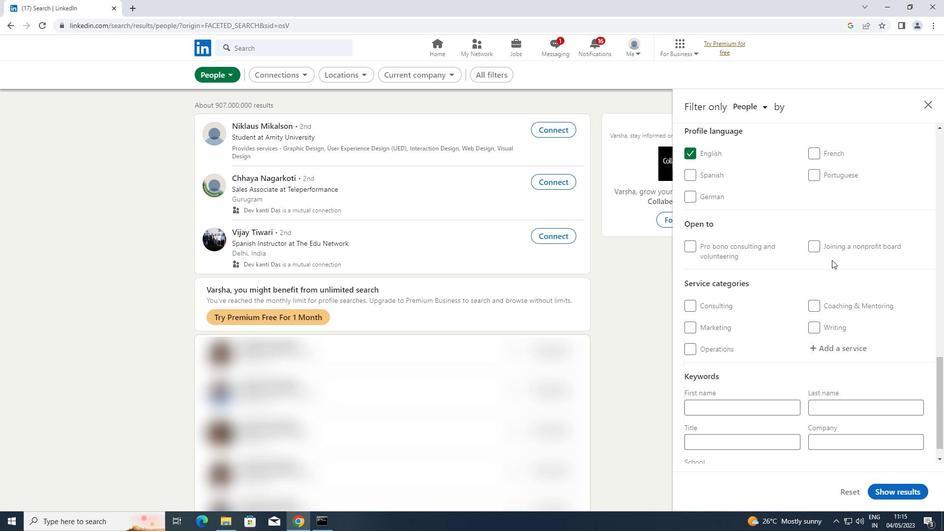 
Action: Mouse moved to (841, 224)
Screenshot: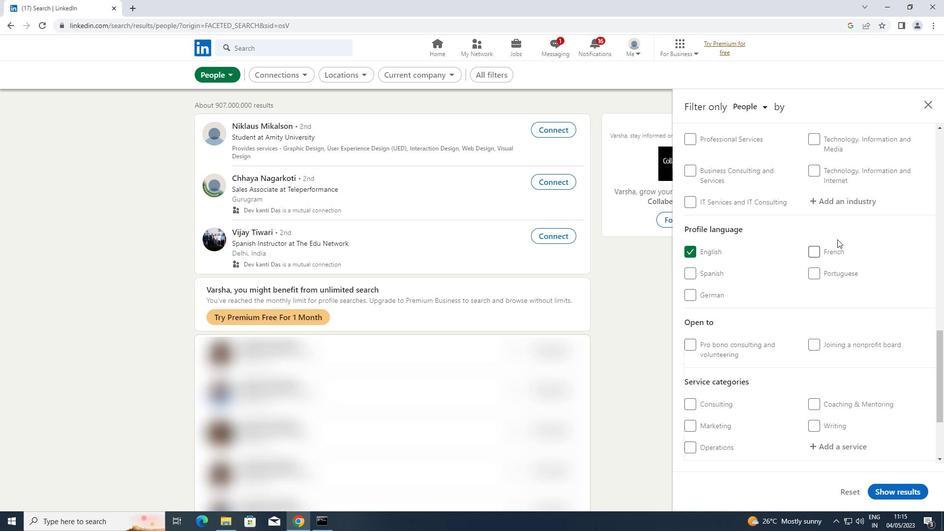 
Action: Mouse scrolled (841, 224) with delta (0, 0)
Screenshot: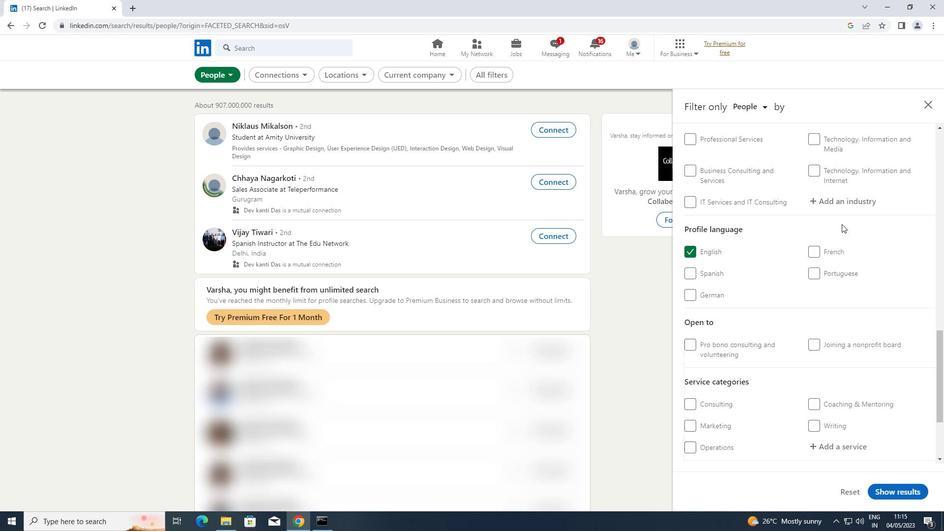 
Action: Mouse moved to (838, 247)
Screenshot: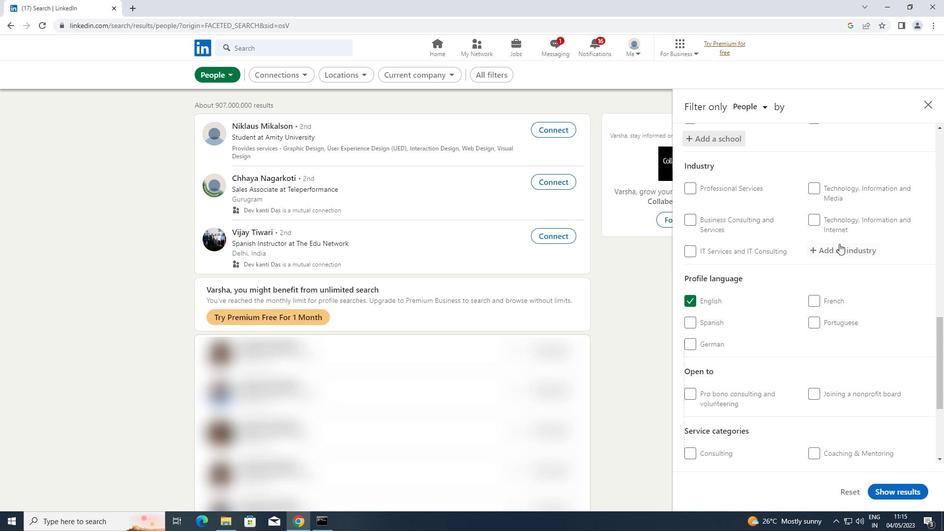 
Action: Mouse pressed left at (838, 247)
Screenshot: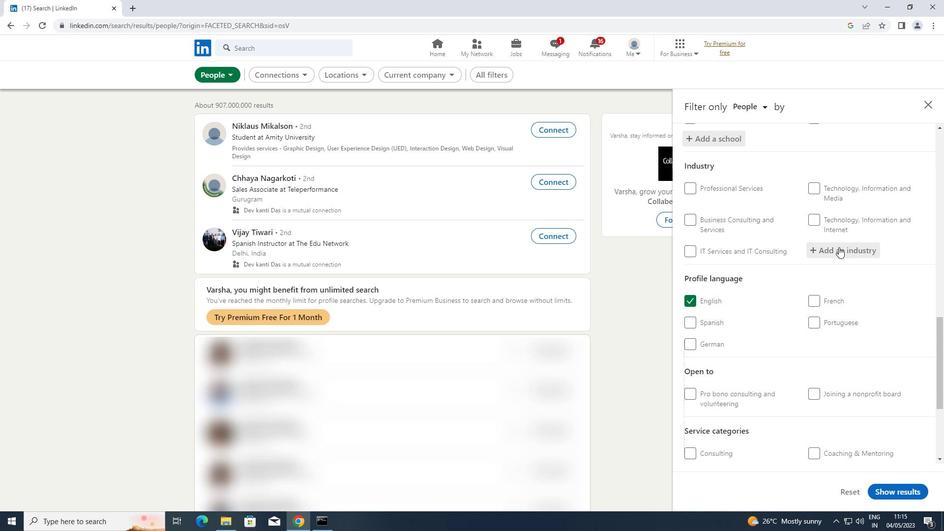 
Action: Key pressed <Key.shift>CLAIMS<Key.space><Key.shift>ADJUSTING
Screenshot: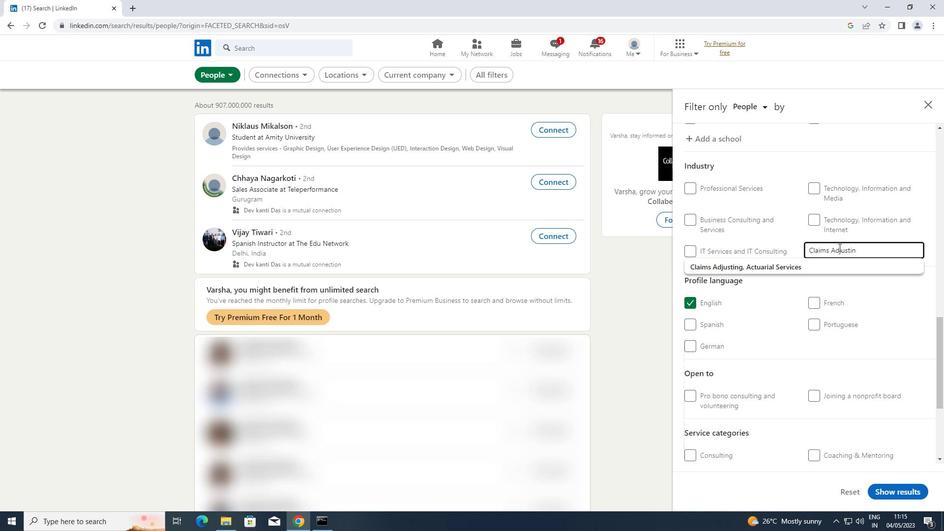 
Action: Mouse moved to (780, 263)
Screenshot: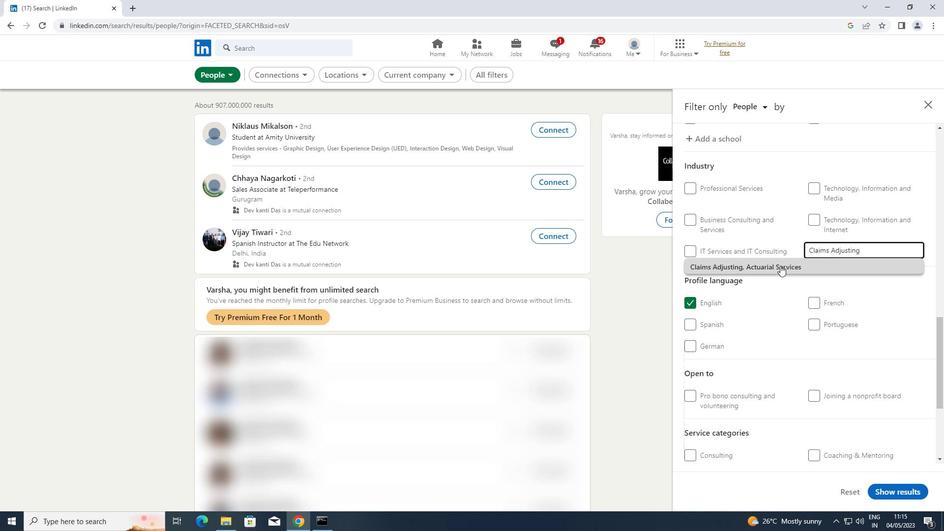 
Action: Mouse pressed left at (780, 263)
Screenshot: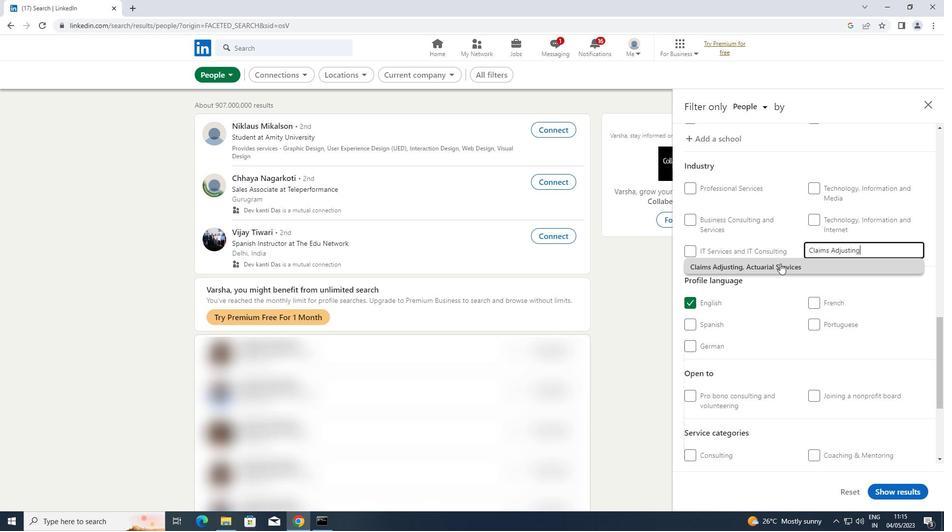 
Action: Mouse scrolled (780, 263) with delta (0, 0)
Screenshot: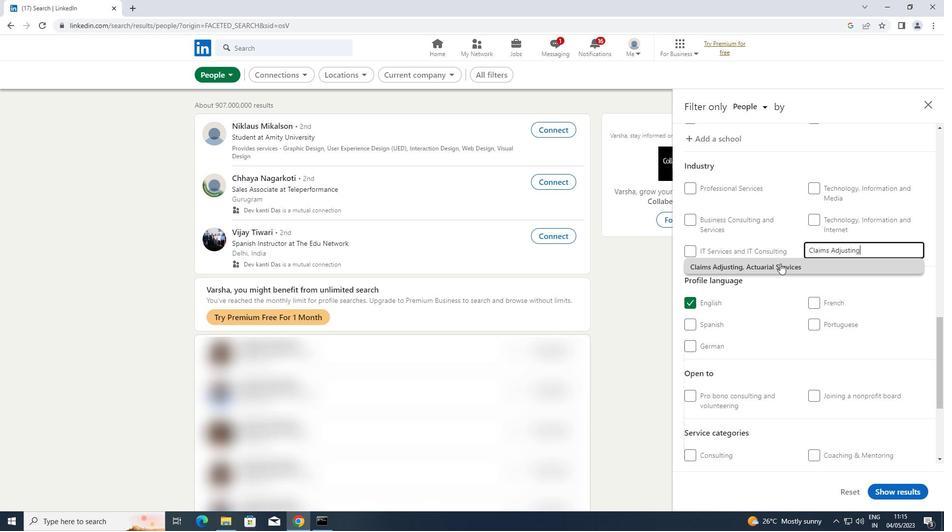 
Action: Mouse scrolled (780, 263) with delta (0, 0)
Screenshot: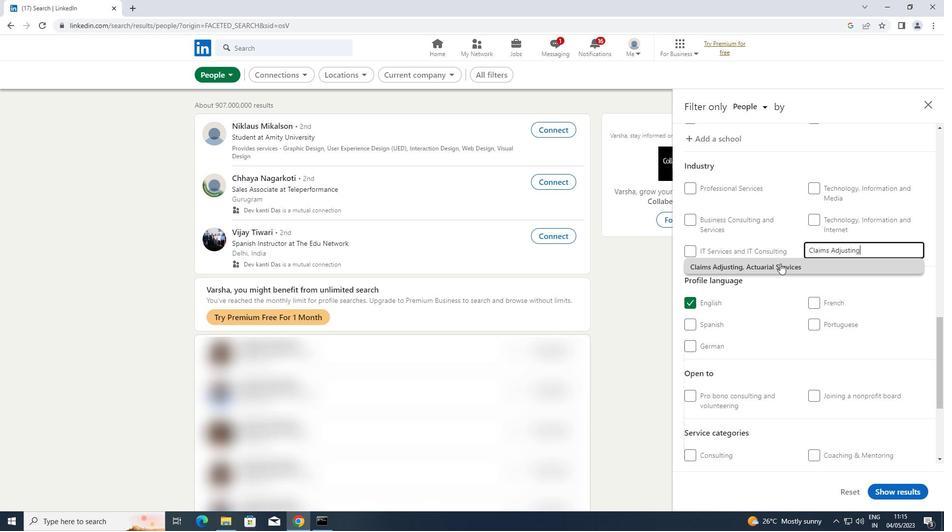 
Action: Mouse scrolled (780, 263) with delta (0, 0)
Screenshot: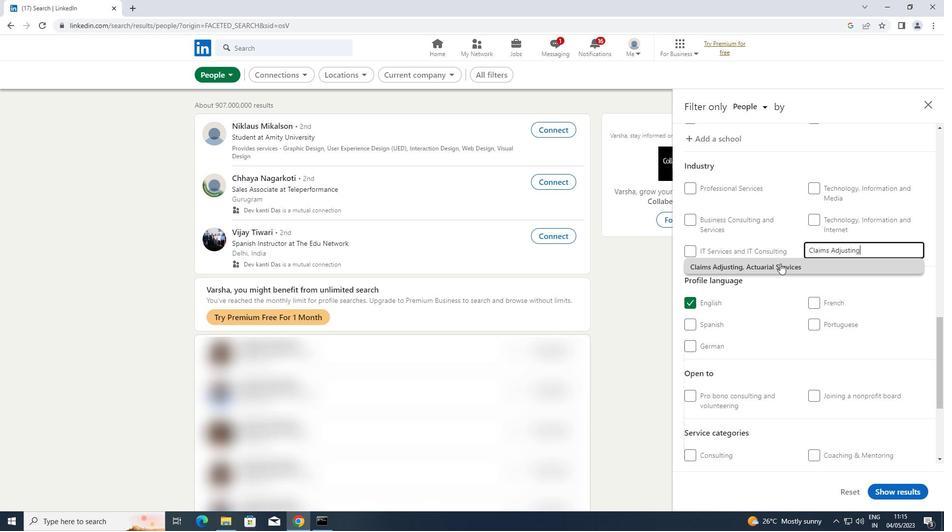 
Action: Mouse moved to (818, 377)
Screenshot: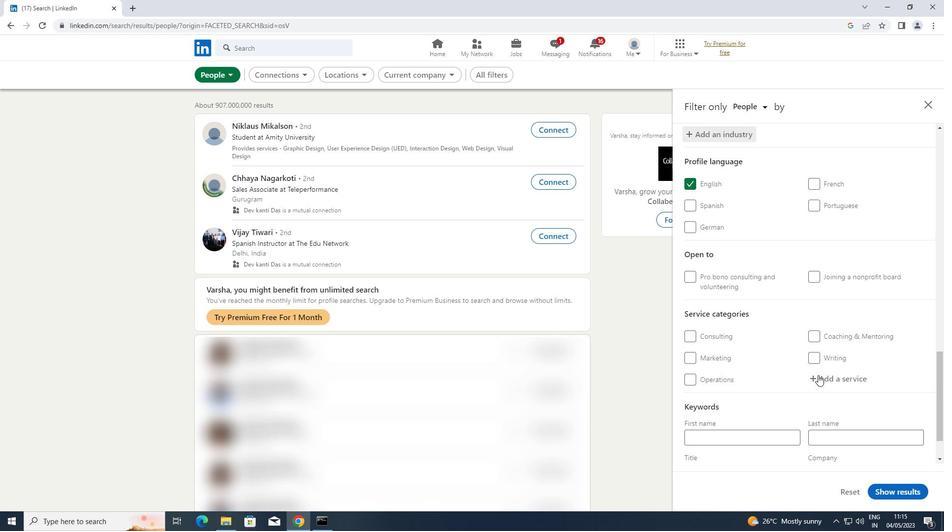 
Action: Mouse pressed left at (818, 377)
Screenshot: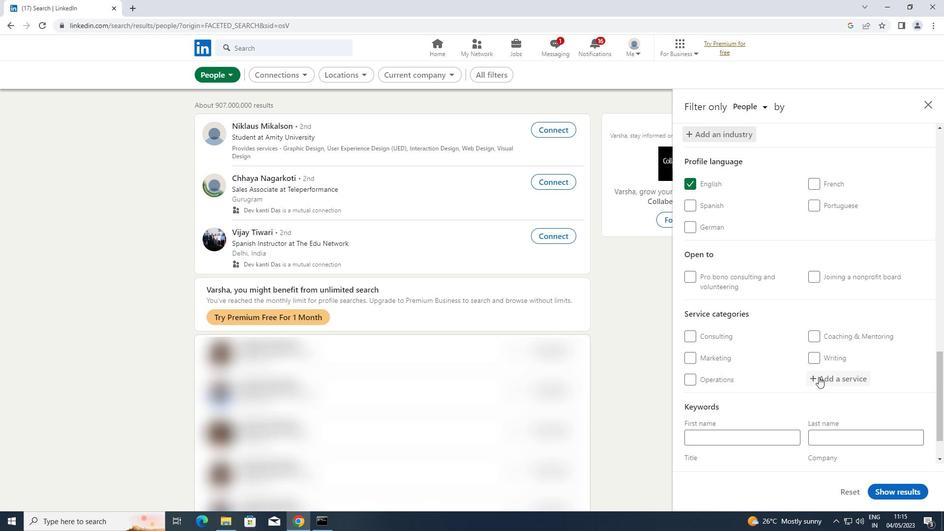 
Action: Key pressed <Key.shift><Key.shift><Key.shift>TECHNICAL
Screenshot: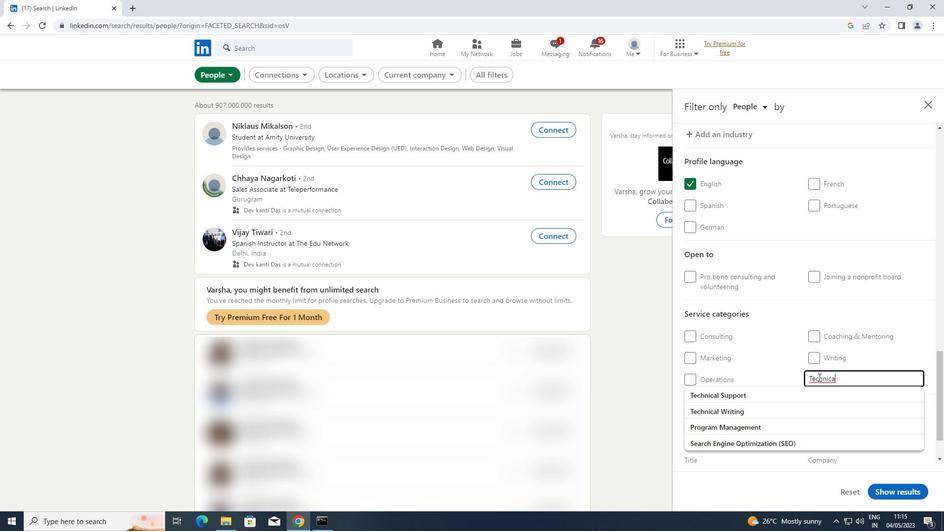 
Action: Mouse moved to (747, 397)
Screenshot: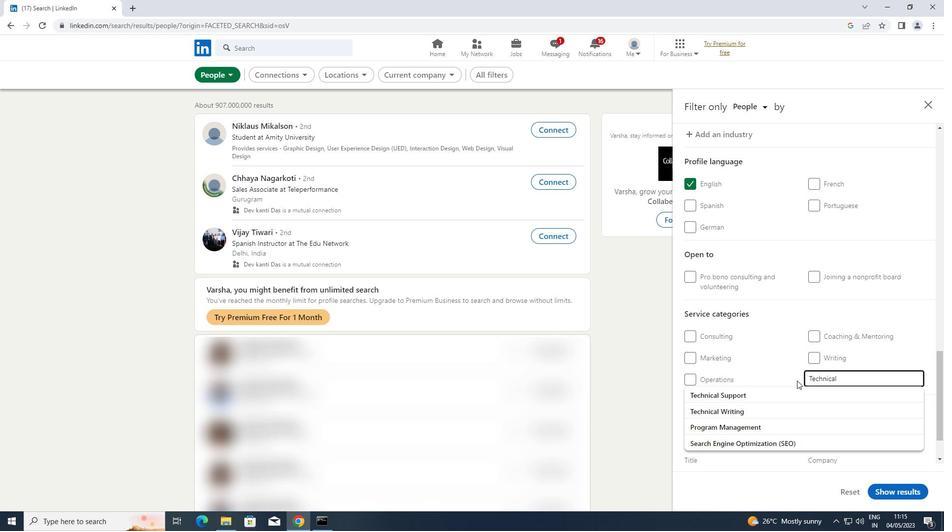 
Action: Key pressed <Key.enter>
Screenshot: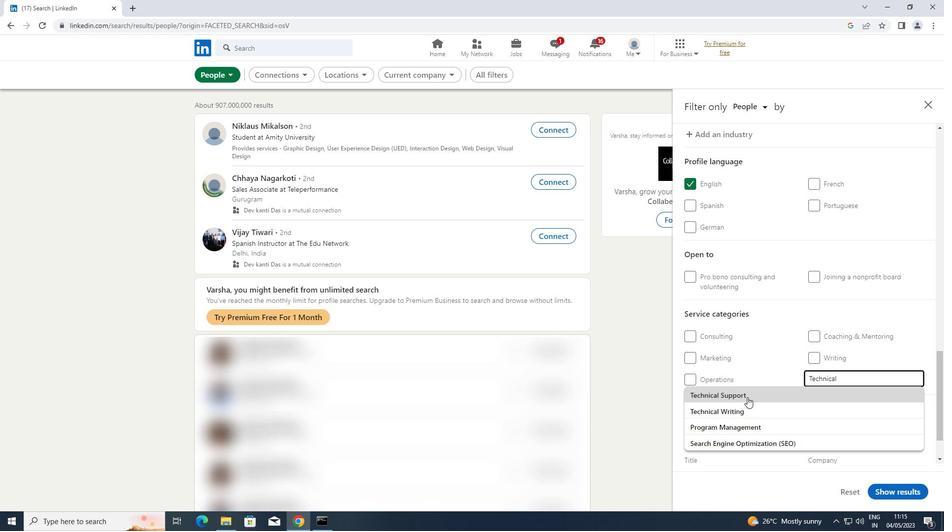 
Action: Mouse scrolled (747, 396) with delta (0, 0)
Screenshot: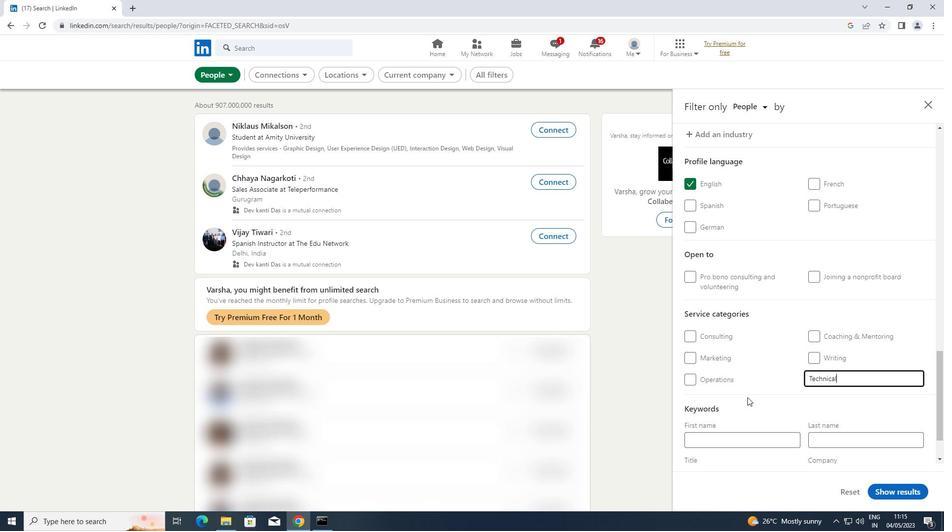 
Action: Mouse scrolled (747, 396) with delta (0, 0)
Screenshot: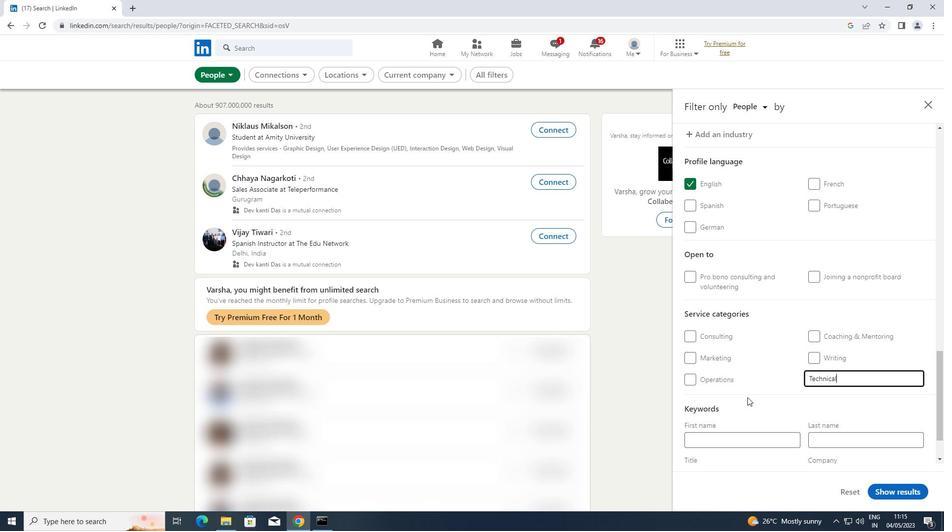 
Action: Mouse scrolled (747, 396) with delta (0, 0)
Screenshot: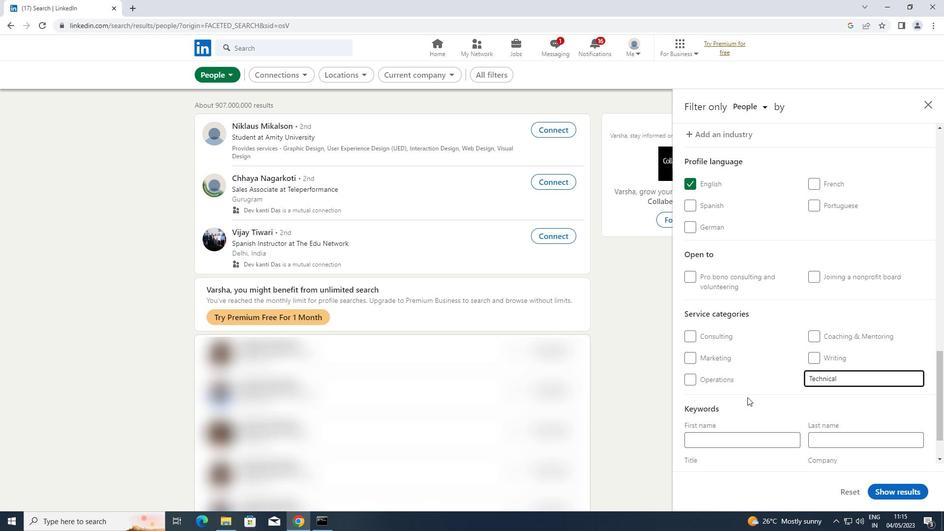 
Action: Mouse scrolled (747, 396) with delta (0, 0)
Screenshot: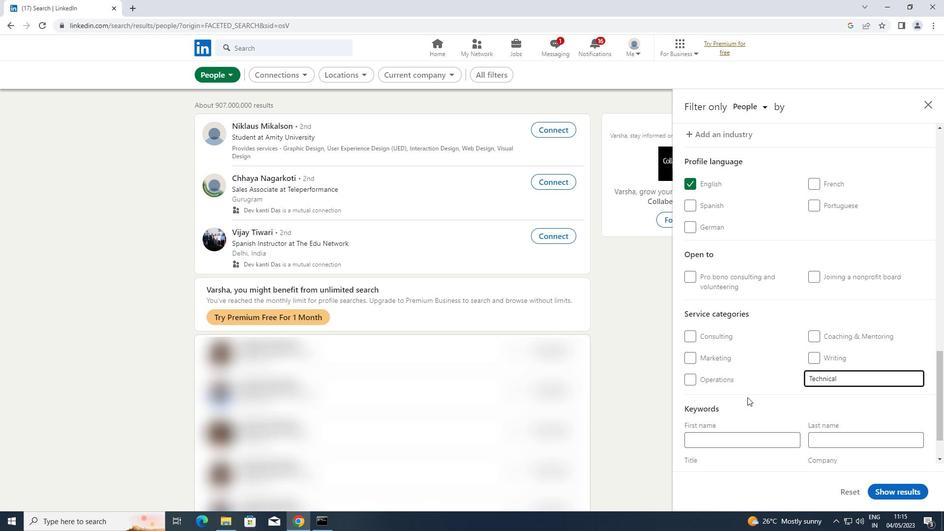 
Action: Mouse moved to (752, 414)
Screenshot: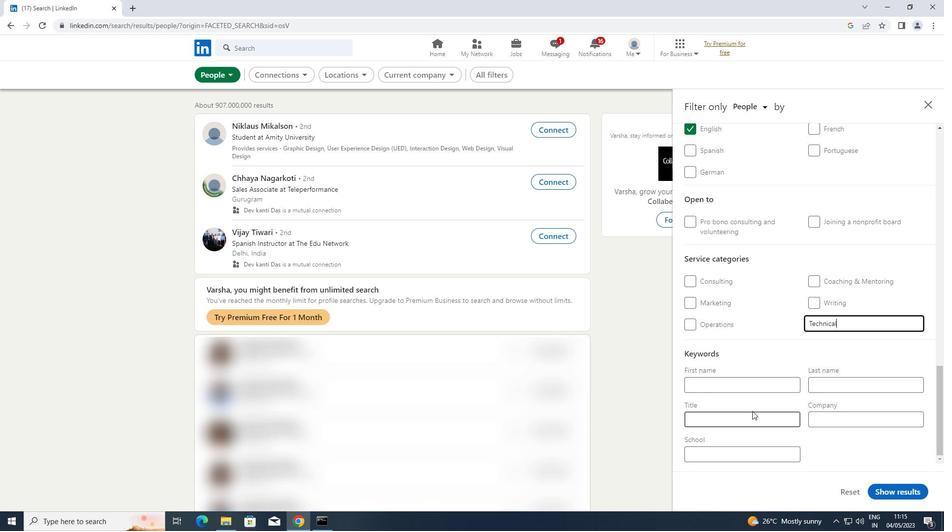 
Action: Mouse pressed left at (752, 414)
Screenshot: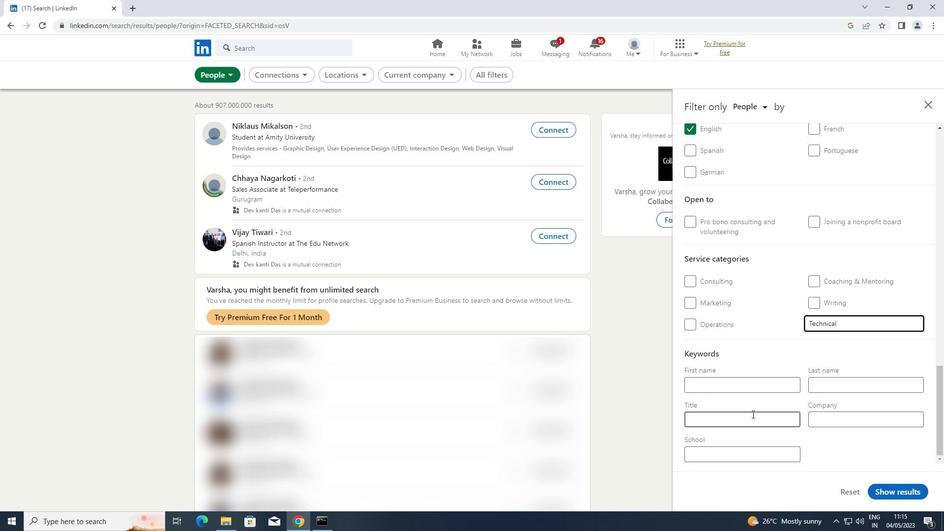 
Action: Key pressed <Key.shift>SAFETY<Key.space><Key.shift>ENGINEER
Screenshot: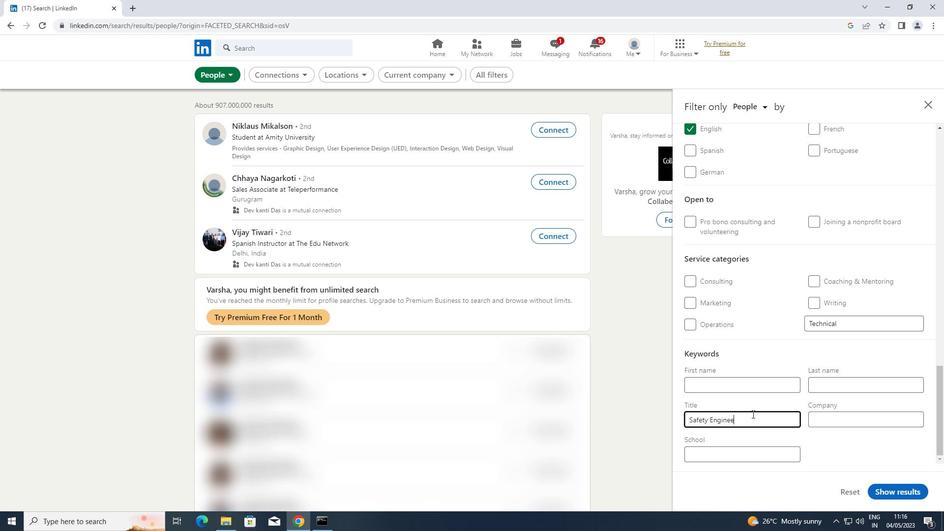 
Action: Mouse moved to (889, 488)
Screenshot: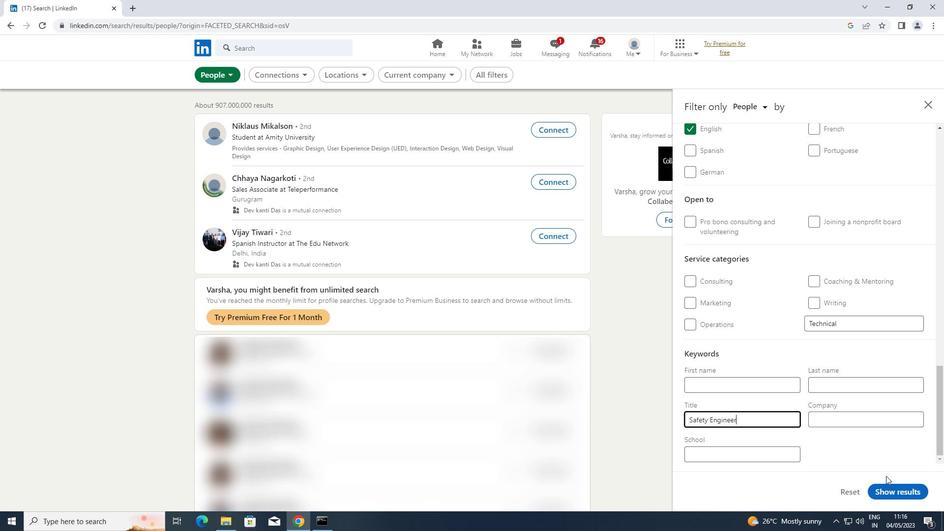 
Action: Mouse pressed left at (889, 488)
Screenshot: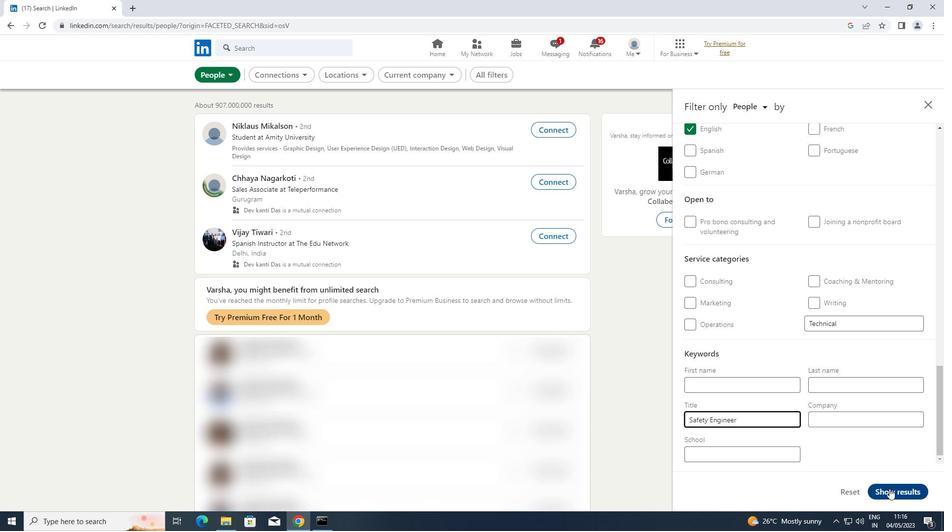 
